 Task: Look for space in Biguaçu, Brazil from 3rd June, 2023 to 9th June, 2023 for 2 adults in price range Rs.6000 to Rs.12000. Place can be entire place with 1  bedroom having 1 bed and 1 bathroom. Property type can be house, flat, guest house, hotel. Booking option can be shelf check-in. Required host language is Spanish.
Action: Mouse moved to (371, 87)
Screenshot: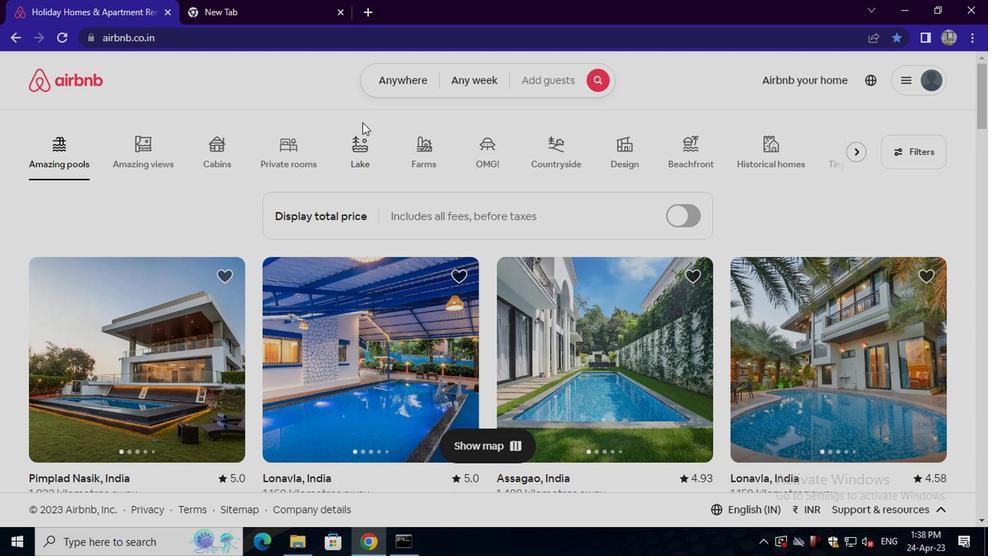 
Action: Mouse pressed left at (371, 87)
Screenshot: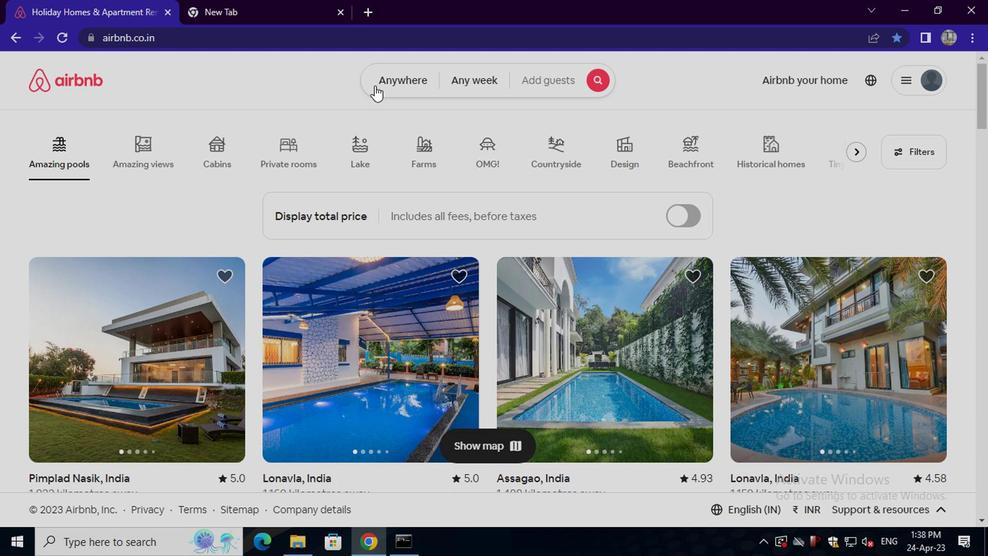 
Action: Mouse moved to (323, 133)
Screenshot: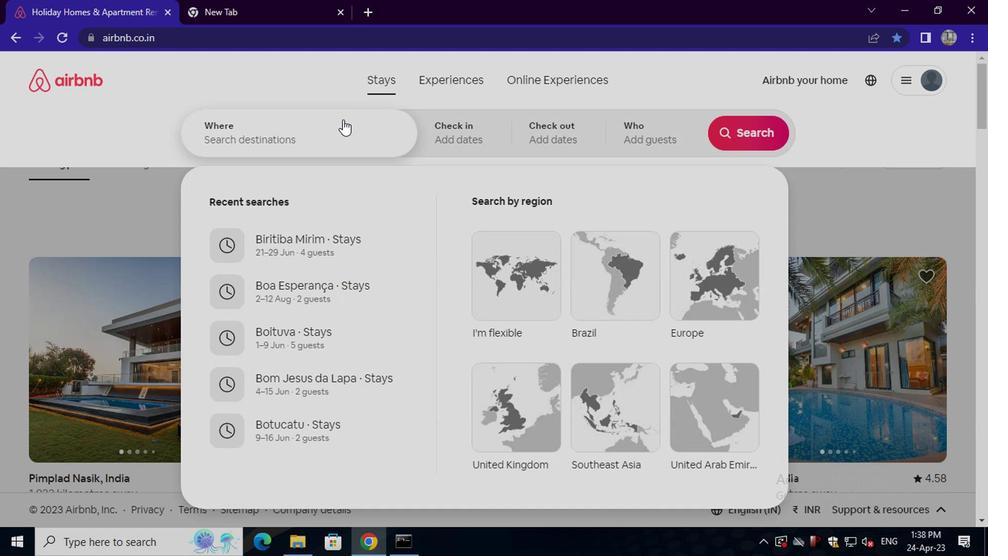 
Action: Mouse pressed left at (323, 133)
Screenshot: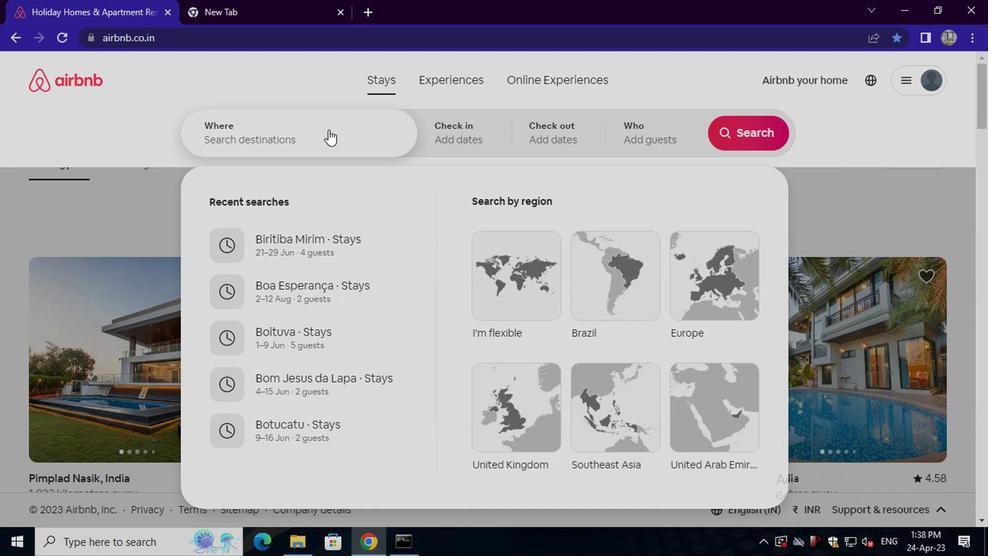 
Action: Key pressed biguaca,<Key.space>brazil<Key.enter>
Screenshot: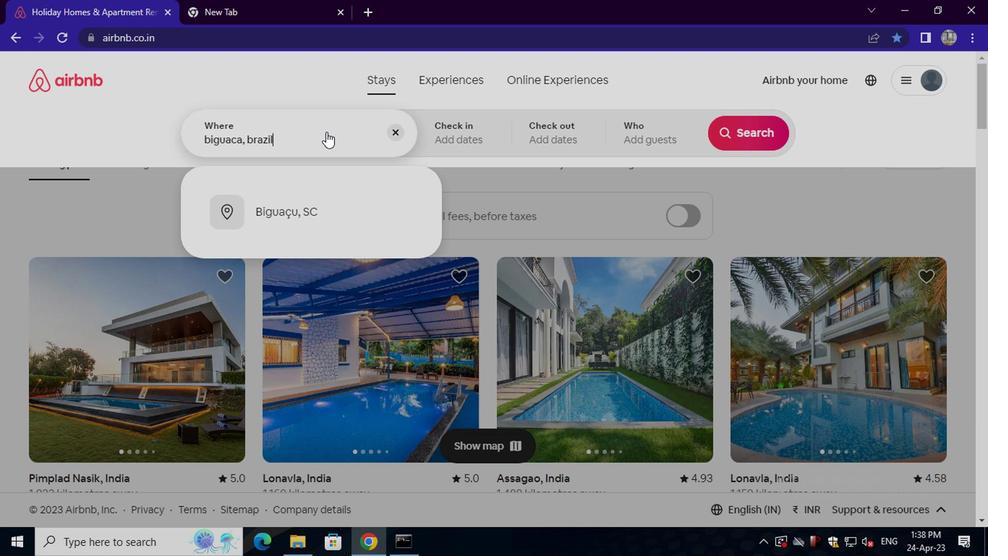 
Action: Mouse moved to (735, 252)
Screenshot: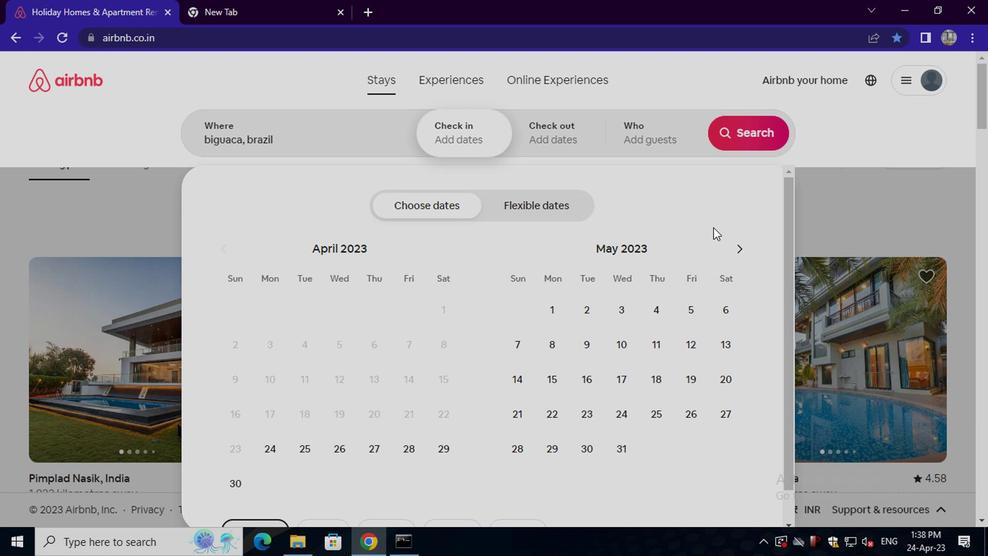 
Action: Mouse pressed left at (735, 252)
Screenshot: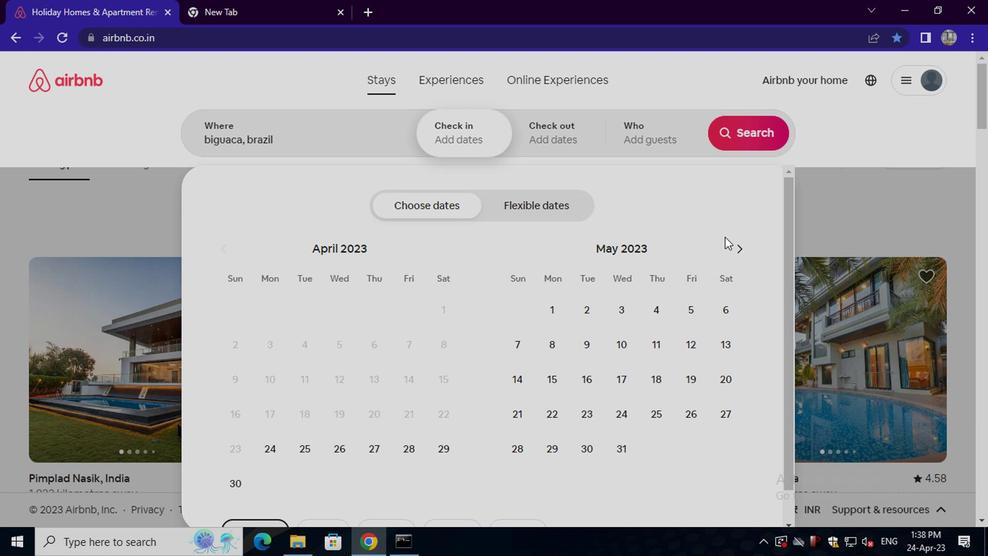 
Action: Mouse moved to (722, 316)
Screenshot: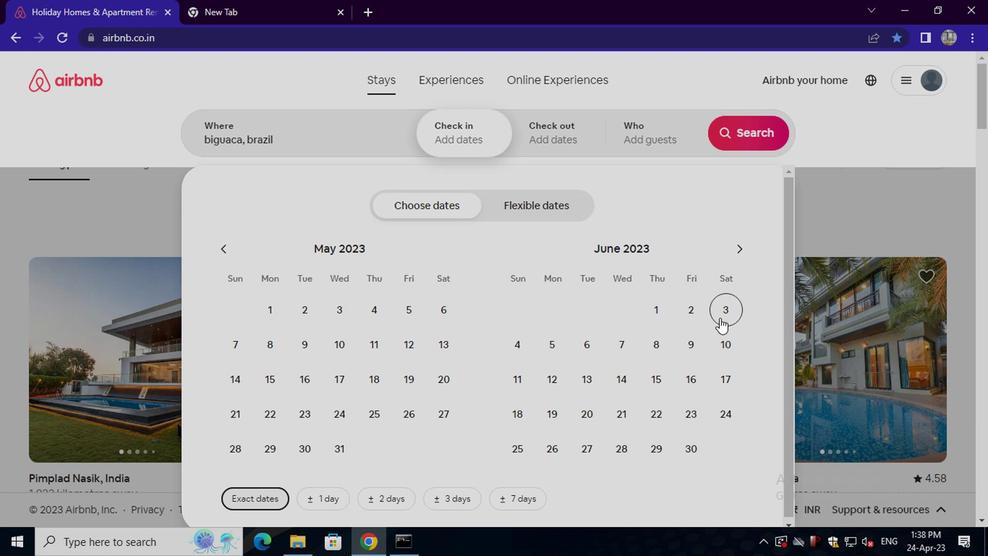
Action: Mouse pressed left at (722, 316)
Screenshot: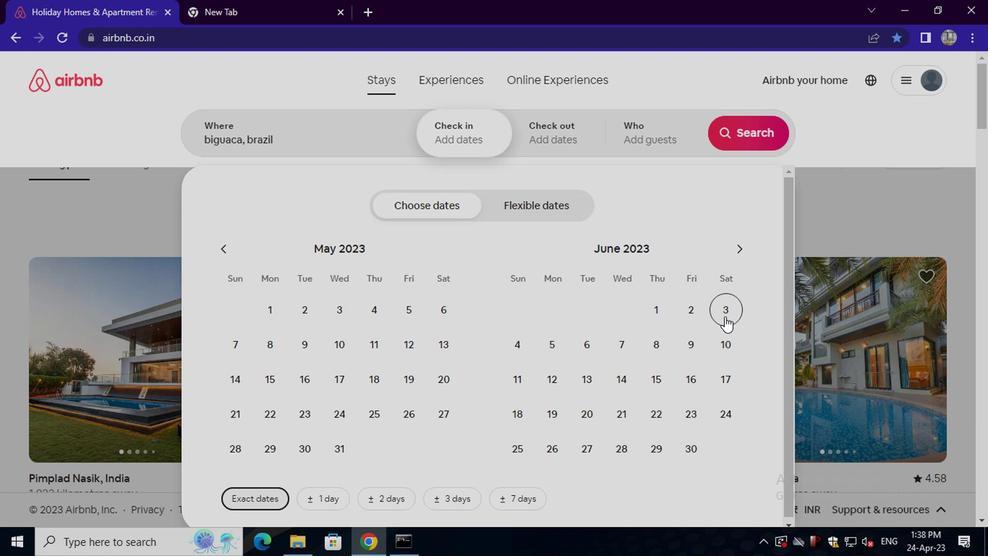 
Action: Mouse moved to (691, 339)
Screenshot: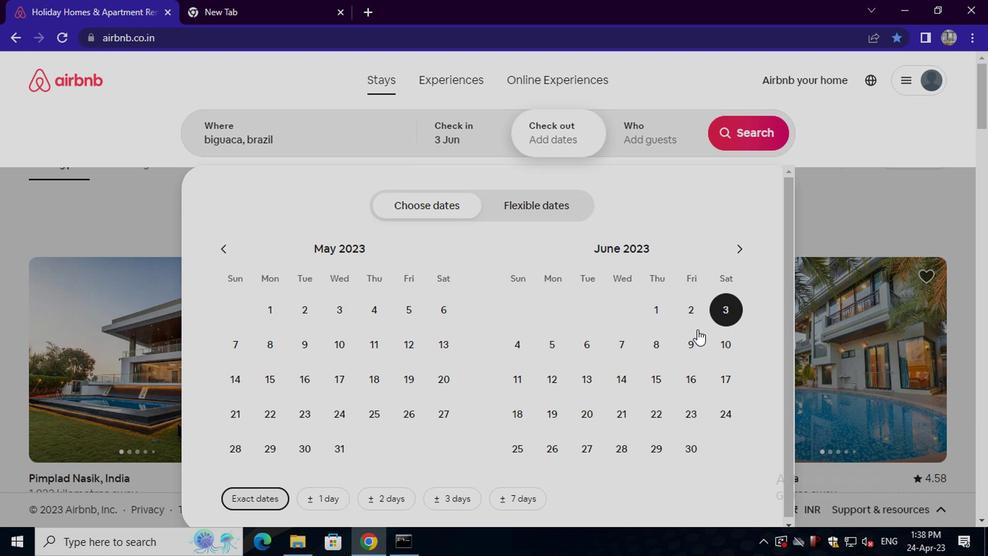 
Action: Mouse pressed left at (691, 339)
Screenshot: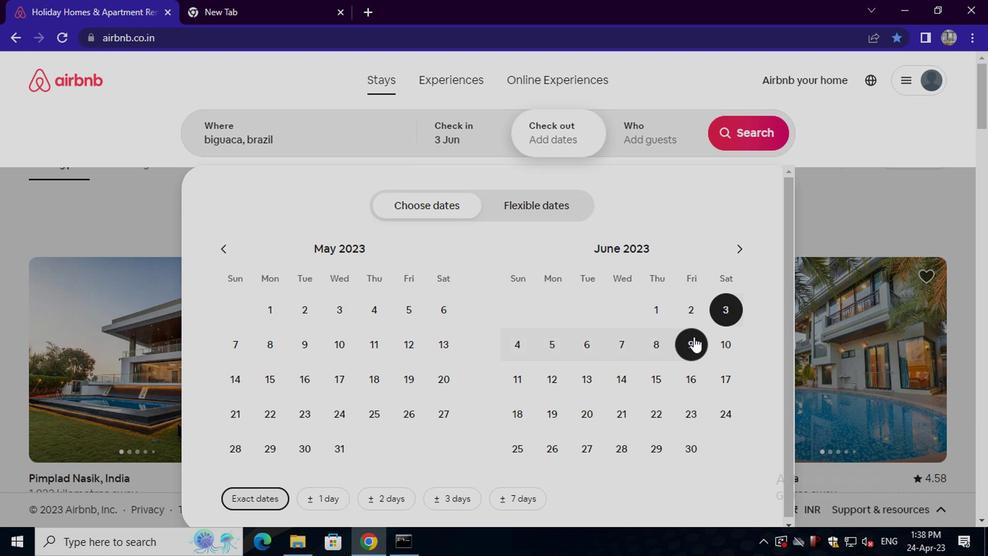 
Action: Mouse moved to (656, 140)
Screenshot: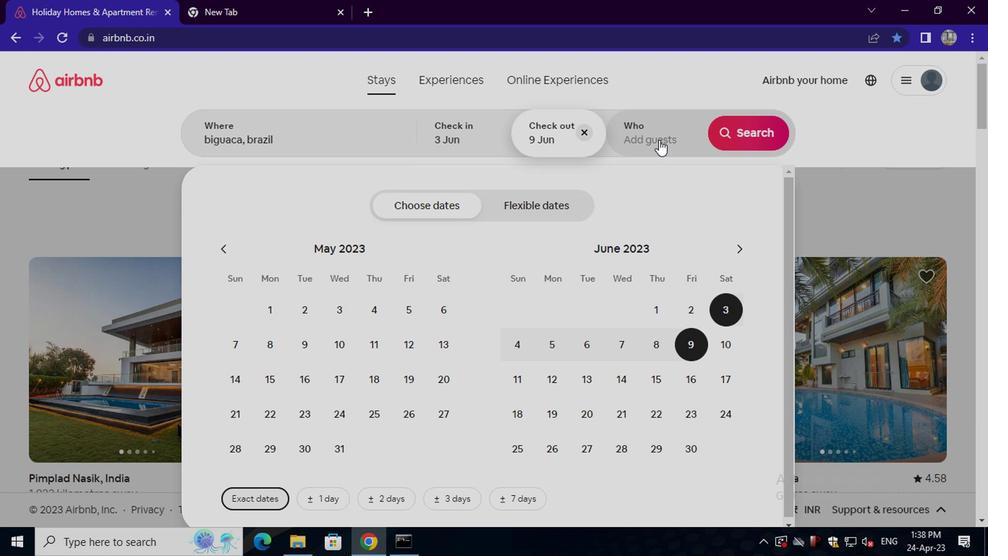 
Action: Mouse pressed left at (656, 140)
Screenshot: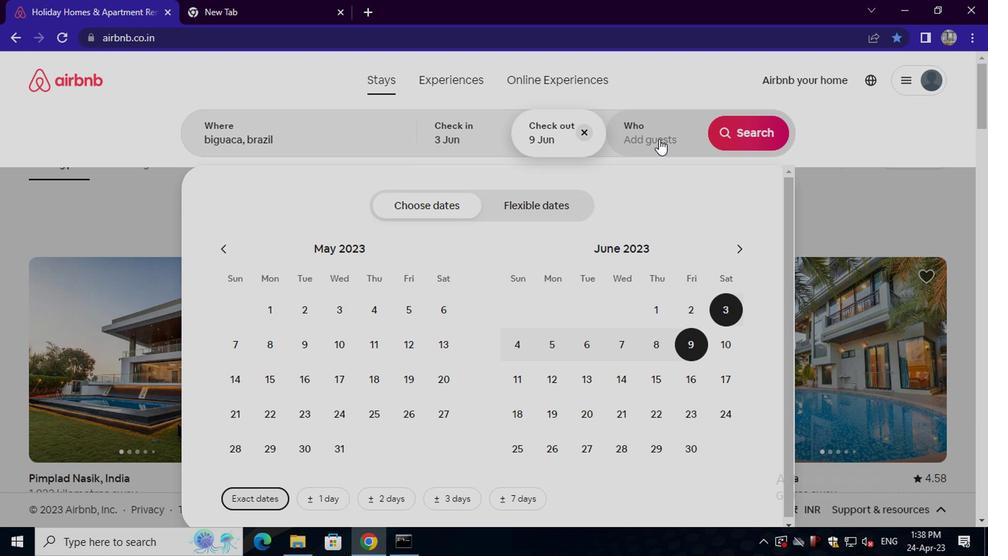 
Action: Mouse moved to (754, 213)
Screenshot: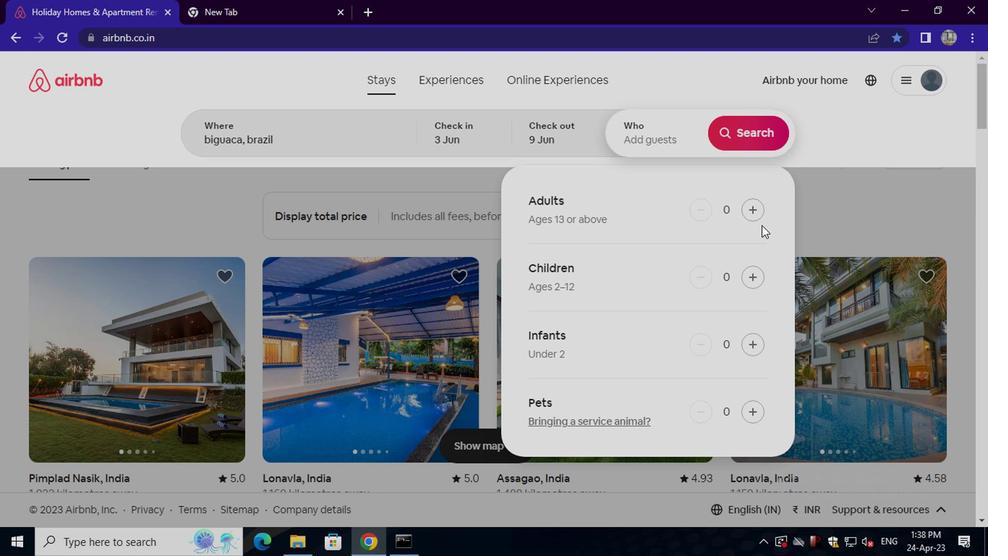 
Action: Mouse pressed left at (754, 213)
Screenshot: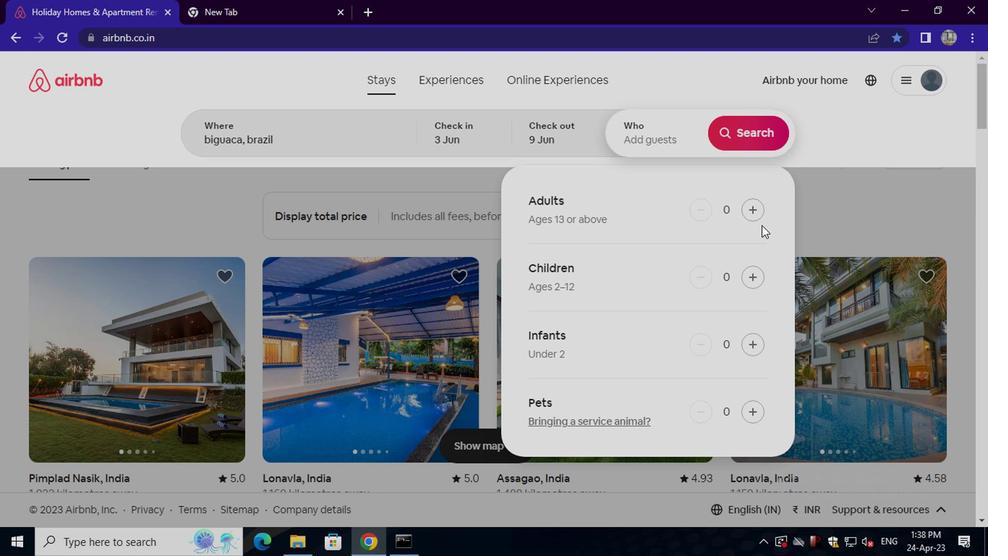 
Action: Mouse pressed left at (754, 213)
Screenshot: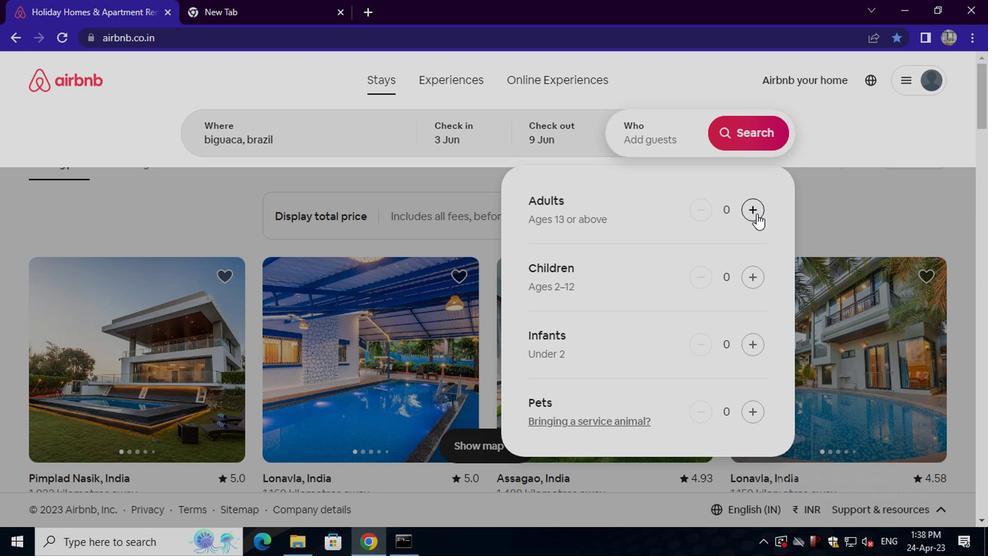 
Action: Mouse moved to (744, 130)
Screenshot: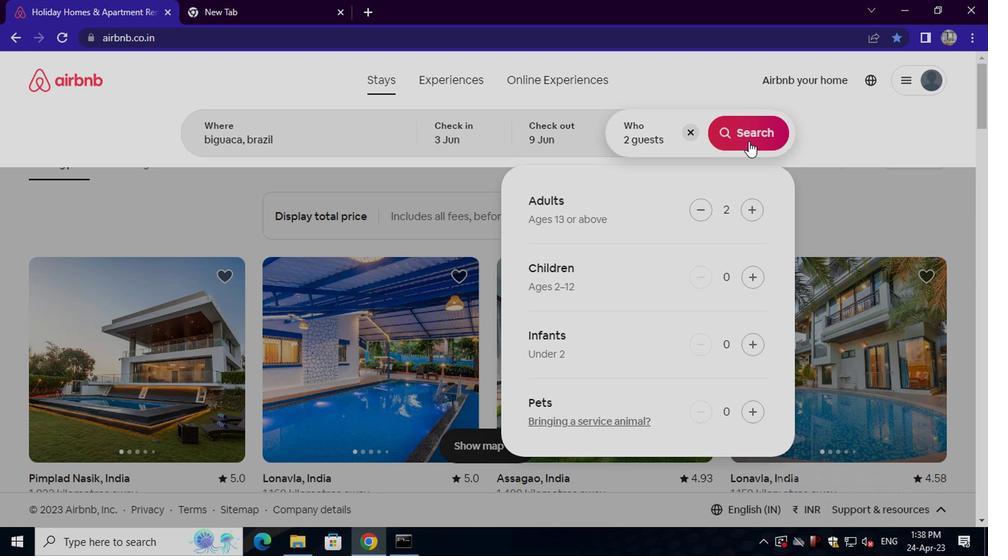 
Action: Mouse pressed left at (744, 130)
Screenshot: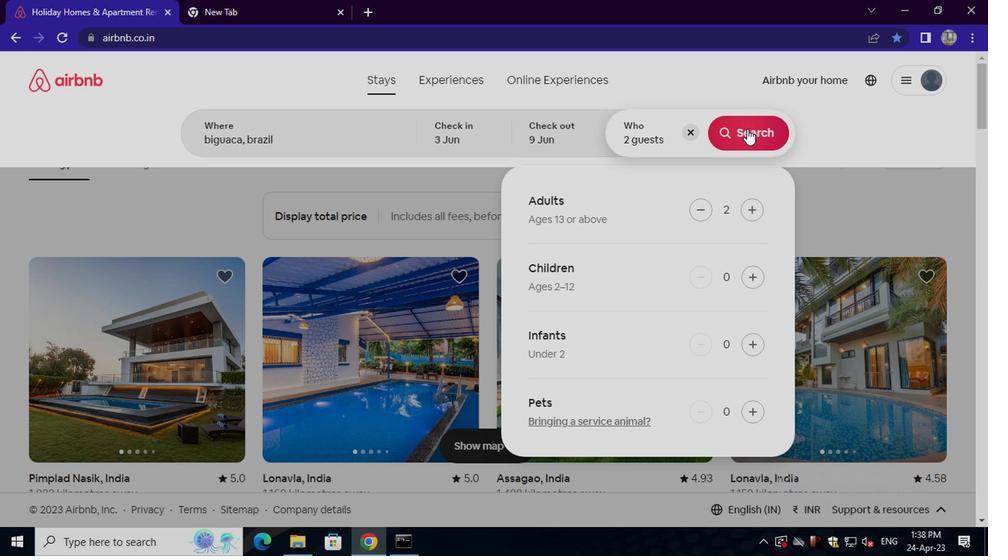 
Action: Mouse moved to (928, 151)
Screenshot: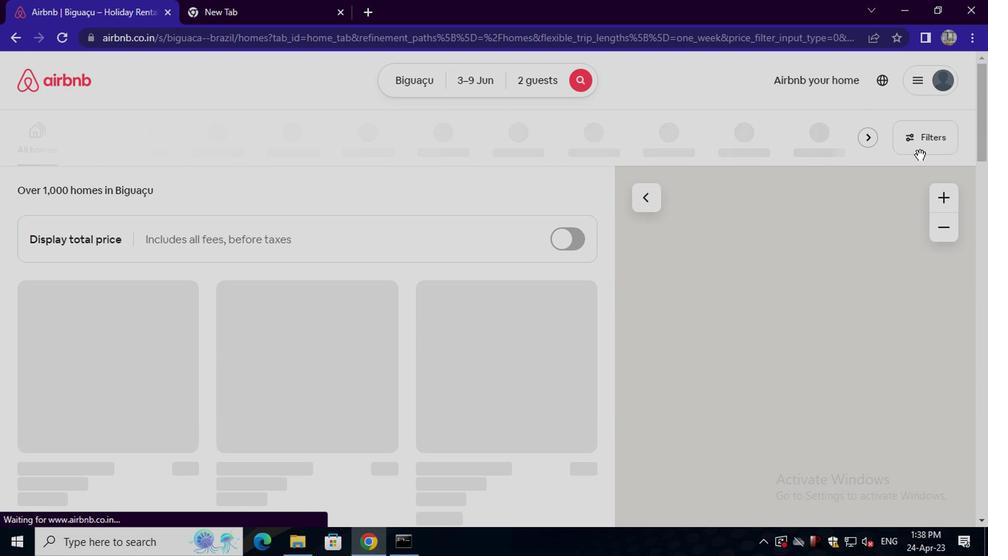 
Action: Mouse pressed left at (928, 151)
Screenshot: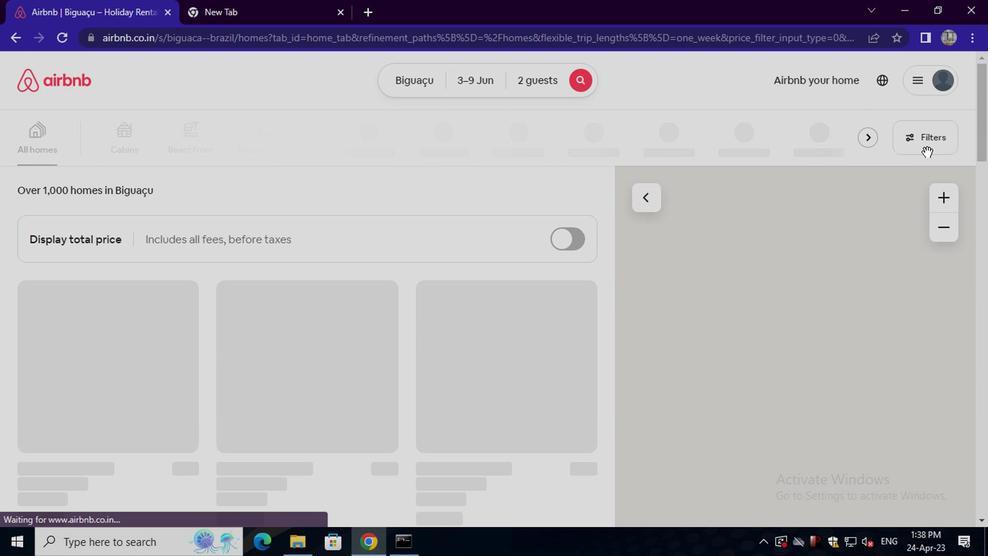 
Action: Mouse moved to (368, 326)
Screenshot: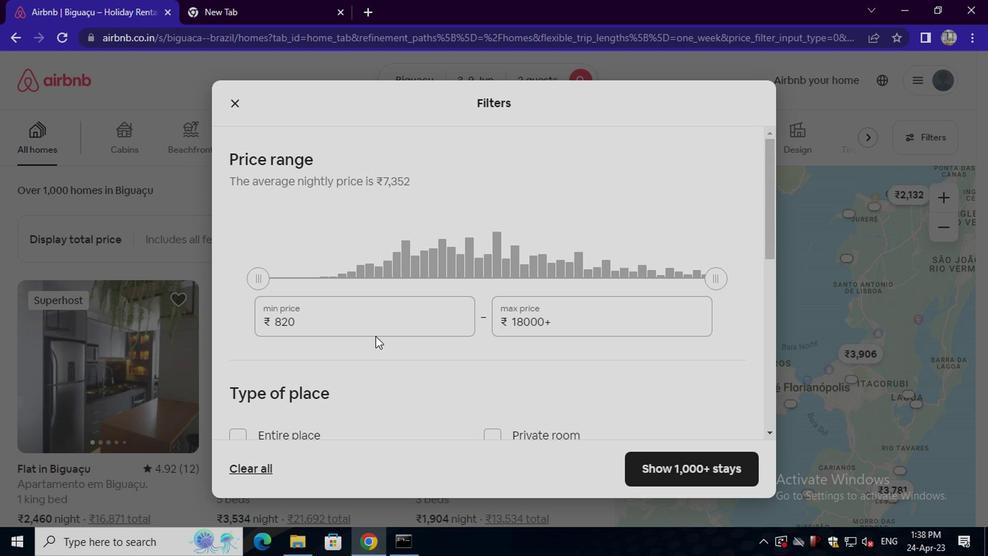 
Action: Mouse pressed left at (368, 326)
Screenshot: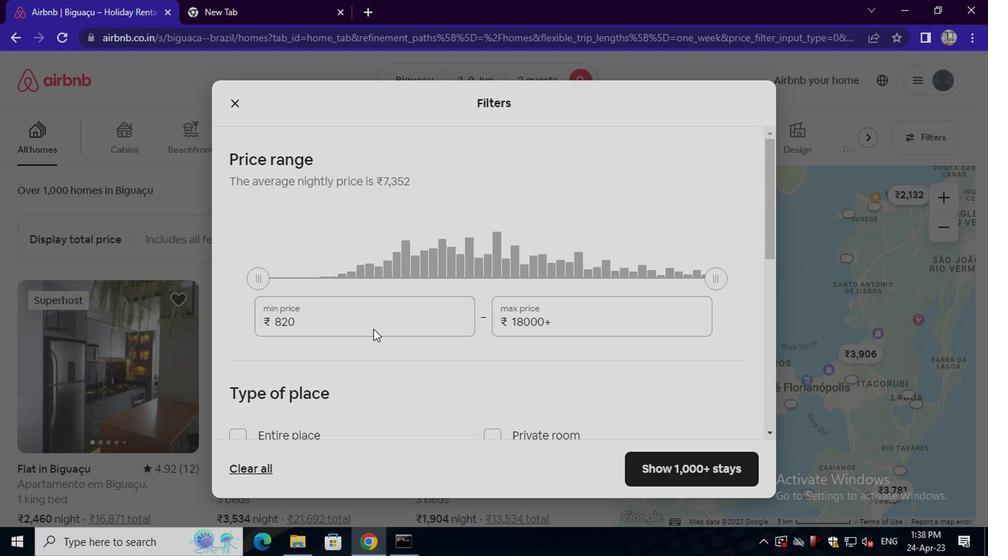 
Action: Key pressed <Key.backspace><Key.backspace><Key.backspace><Key.backspace><Key.backspace><Key.backspace><Key.backspace><Key.backspace><Key.backspace><Key.backspace><Key.backspace><Key.backspace><Key.backspace><Key.backspace><Key.backspace>6000
Screenshot: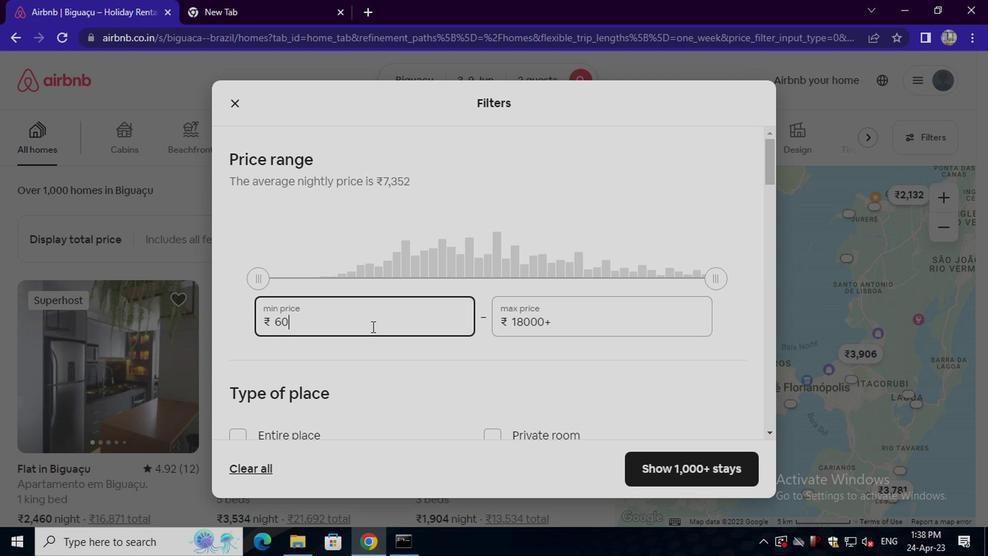 
Action: Mouse moved to (551, 321)
Screenshot: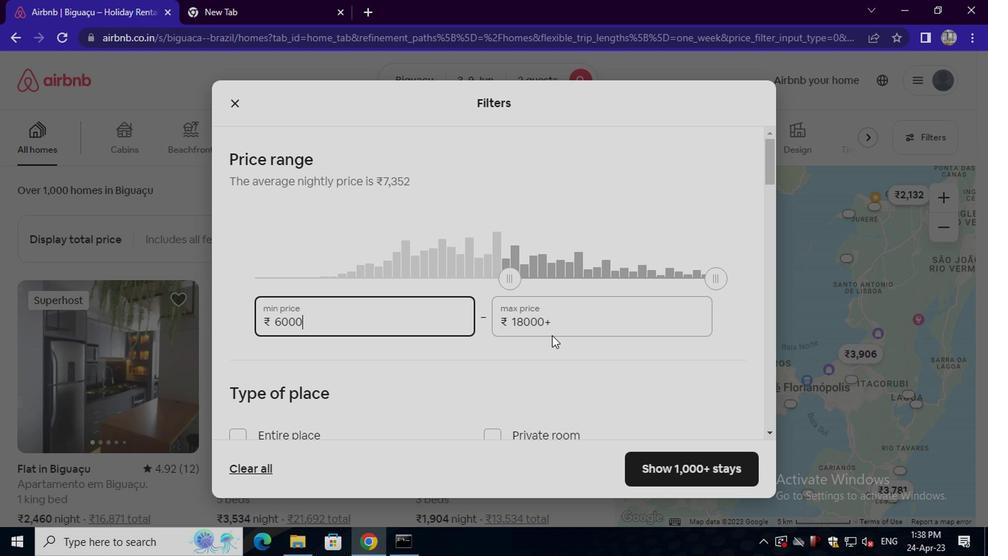 
Action: Mouse pressed left at (551, 321)
Screenshot: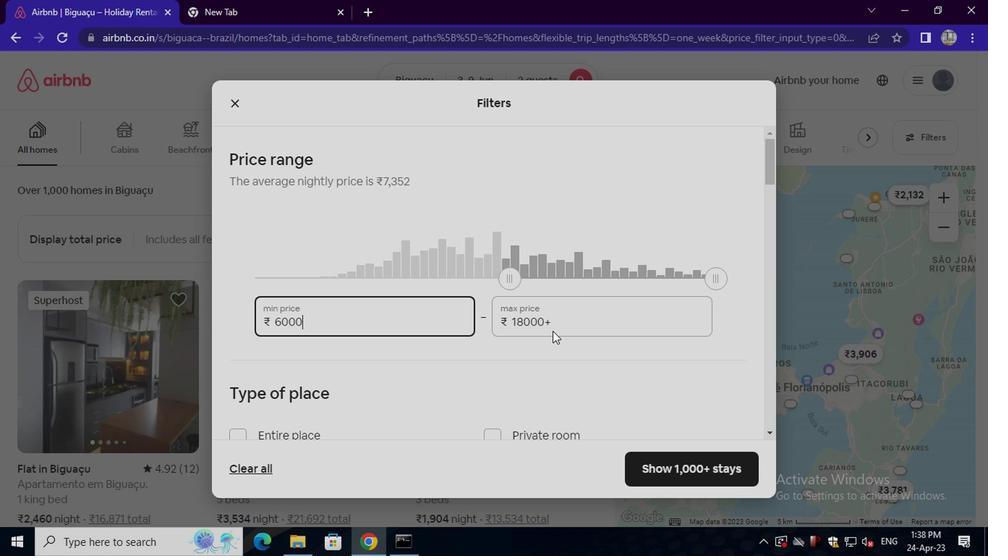 
Action: Mouse moved to (498, 347)
Screenshot: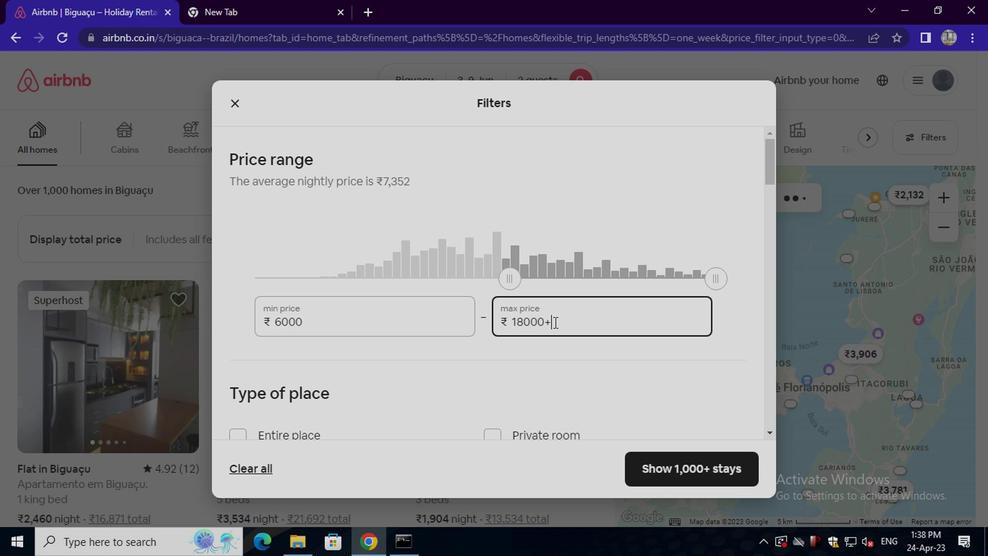 
Action: Key pressed <Key.backspace><Key.backspace><Key.backspace><Key.backspace><Key.backspace><Key.backspace><Key.backspace><Key.backspace><Key.backspace><Key.backspace><Key.backspace><Key.backspace><Key.backspace><Key.backspace>12000
Screenshot: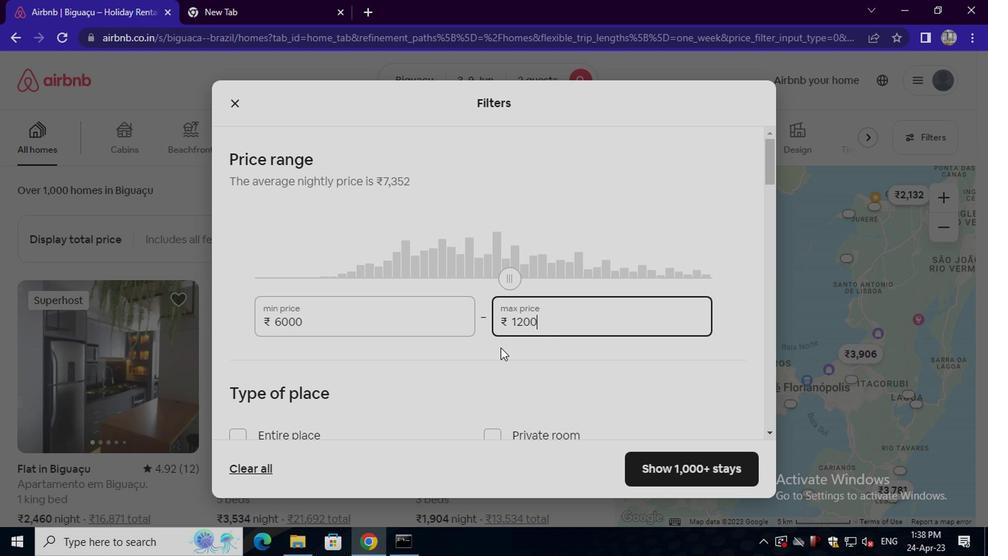 
Action: Mouse moved to (504, 341)
Screenshot: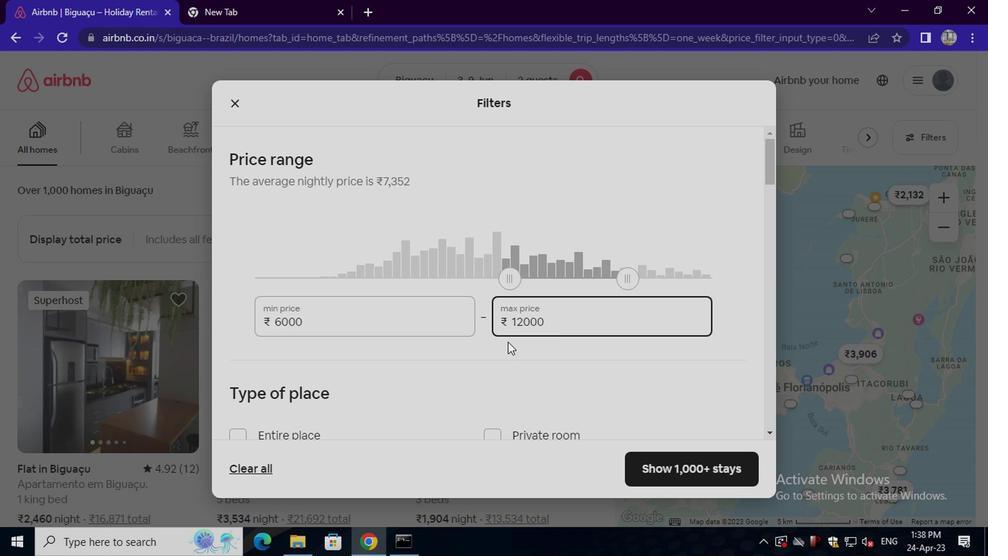 
Action: Mouse scrolled (504, 341) with delta (0, 0)
Screenshot: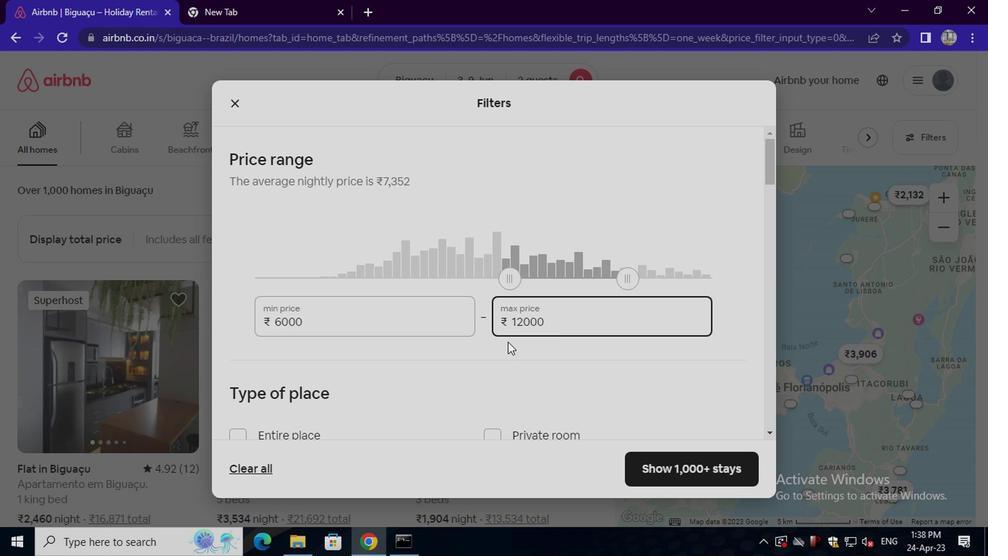 
Action: Mouse moved to (500, 343)
Screenshot: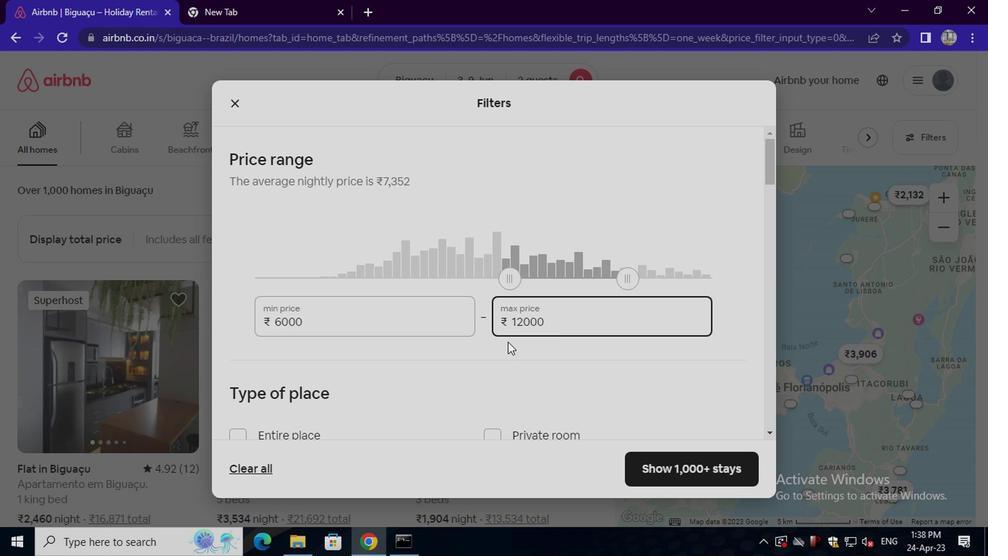 
Action: Mouse scrolled (500, 343) with delta (0, 0)
Screenshot: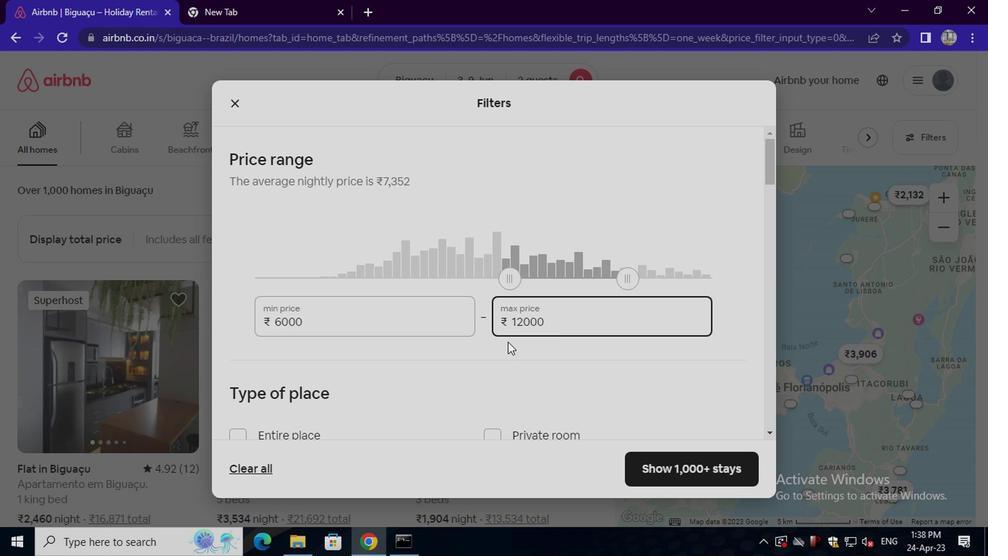 
Action: Mouse moved to (238, 294)
Screenshot: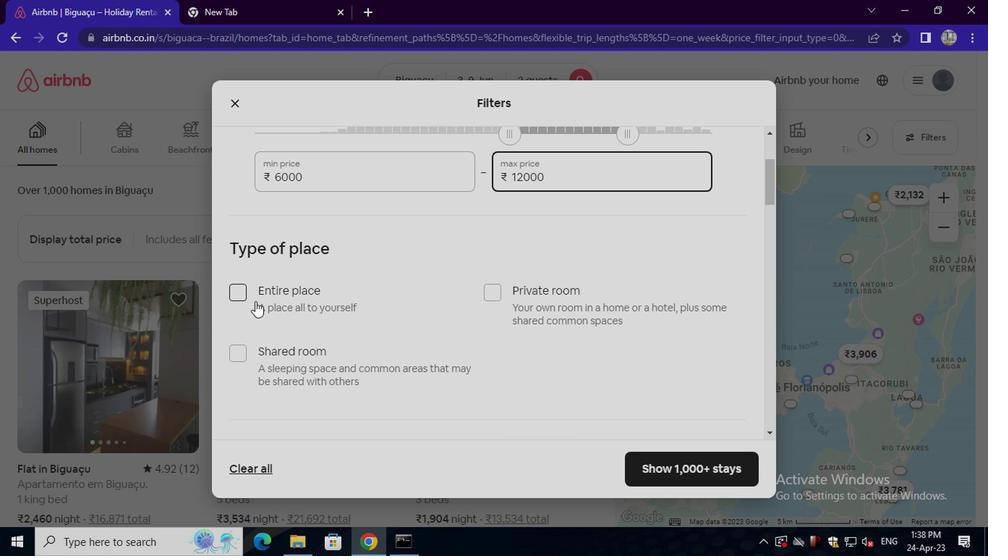 
Action: Mouse pressed left at (238, 294)
Screenshot: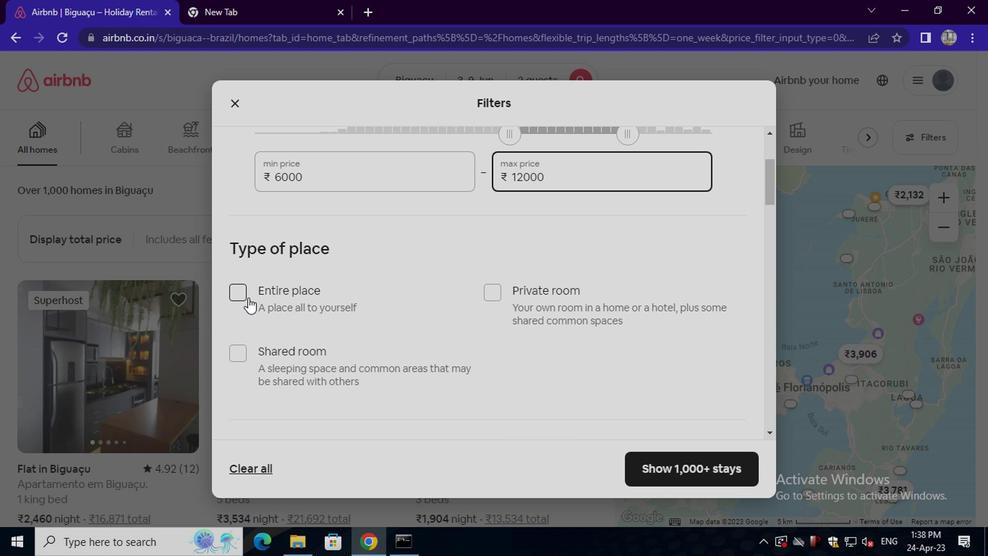 
Action: Mouse moved to (323, 330)
Screenshot: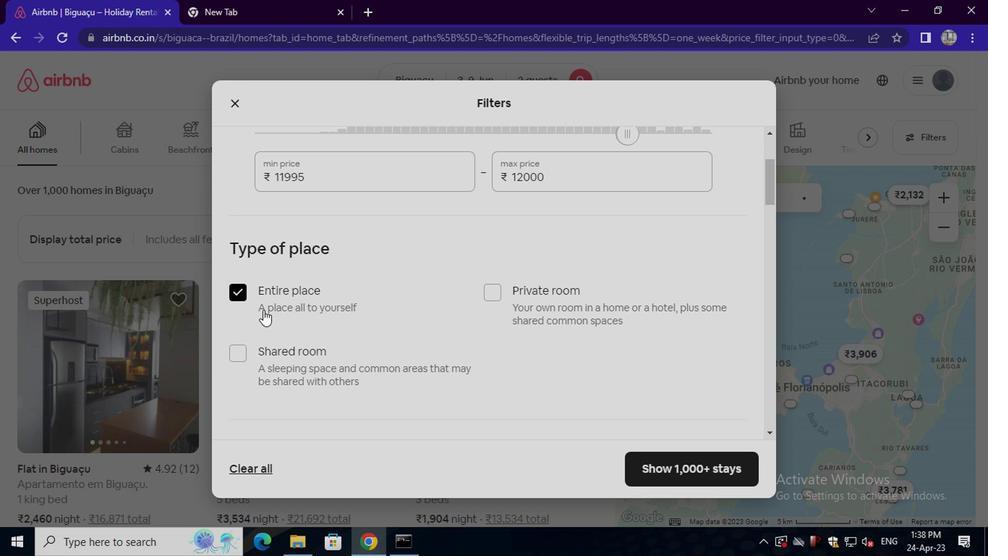 
Action: Mouse scrolled (323, 330) with delta (0, 0)
Screenshot: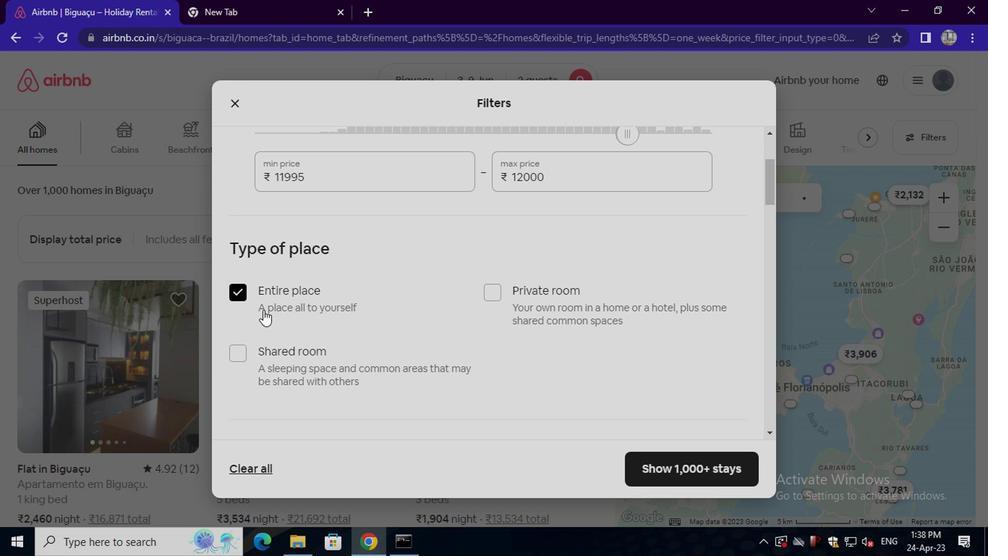 
Action: Mouse scrolled (323, 330) with delta (0, 0)
Screenshot: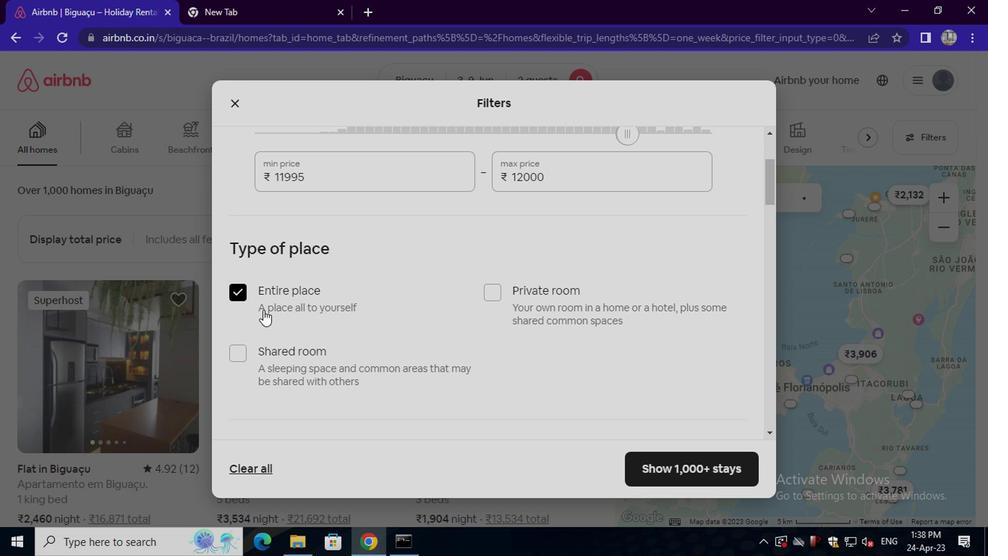 
Action: Mouse scrolled (323, 330) with delta (0, 0)
Screenshot: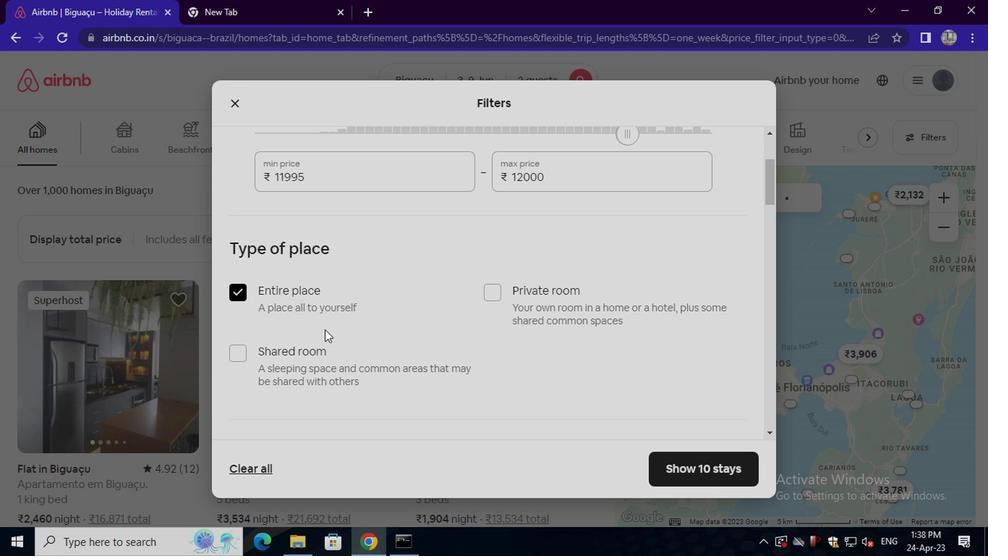 
Action: Mouse moved to (313, 314)
Screenshot: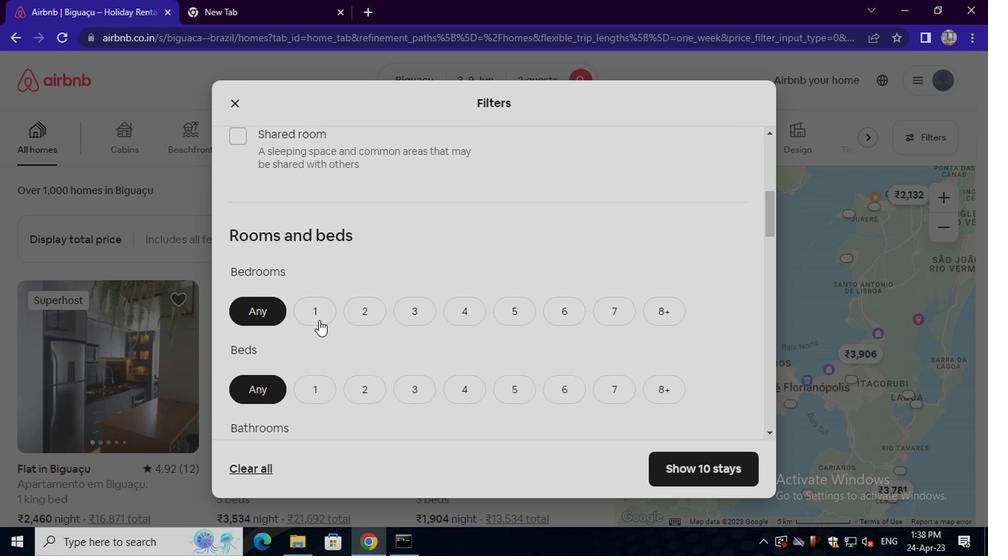 
Action: Mouse pressed left at (313, 314)
Screenshot: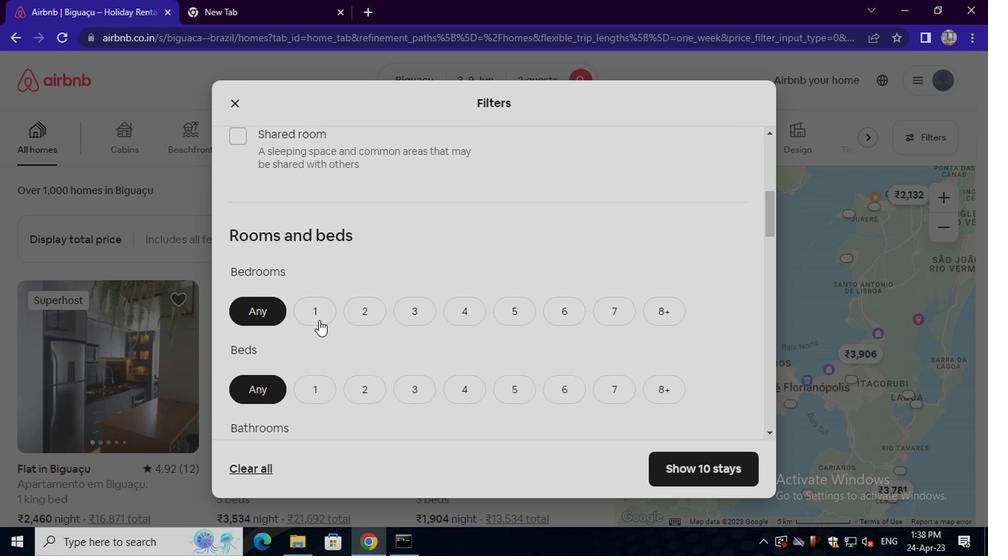 
Action: Mouse moved to (321, 344)
Screenshot: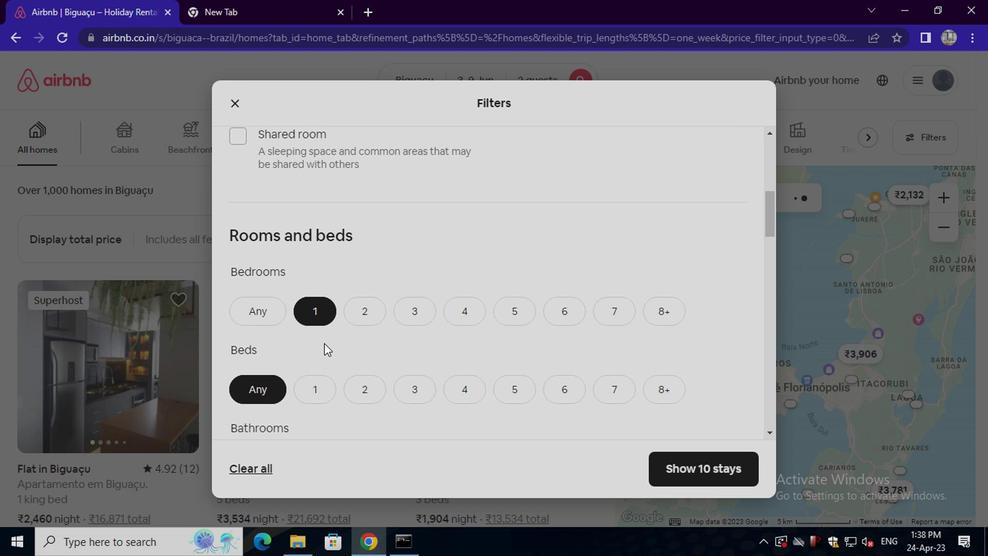 
Action: Mouse scrolled (321, 343) with delta (0, -1)
Screenshot: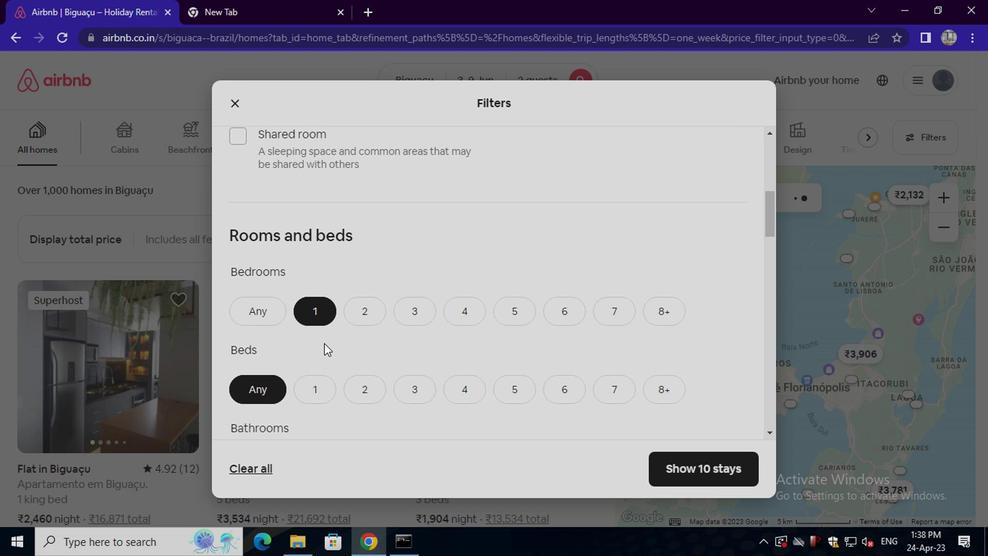 
Action: Mouse moved to (307, 321)
Screenshot: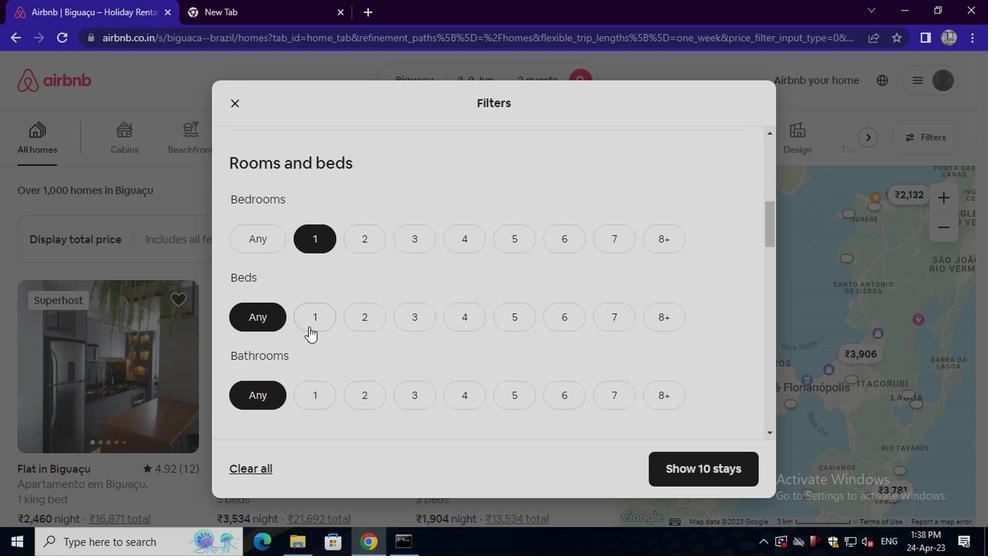 
Action: Mouse pressed left at (307, 321)
Screenshot: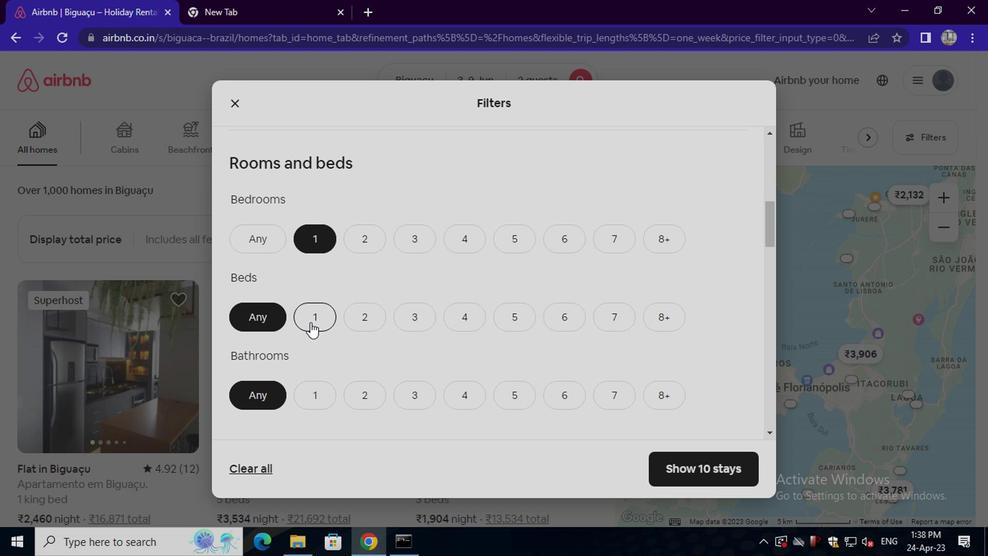 
Action: Mouse moved to (312, 390)
Screenshot: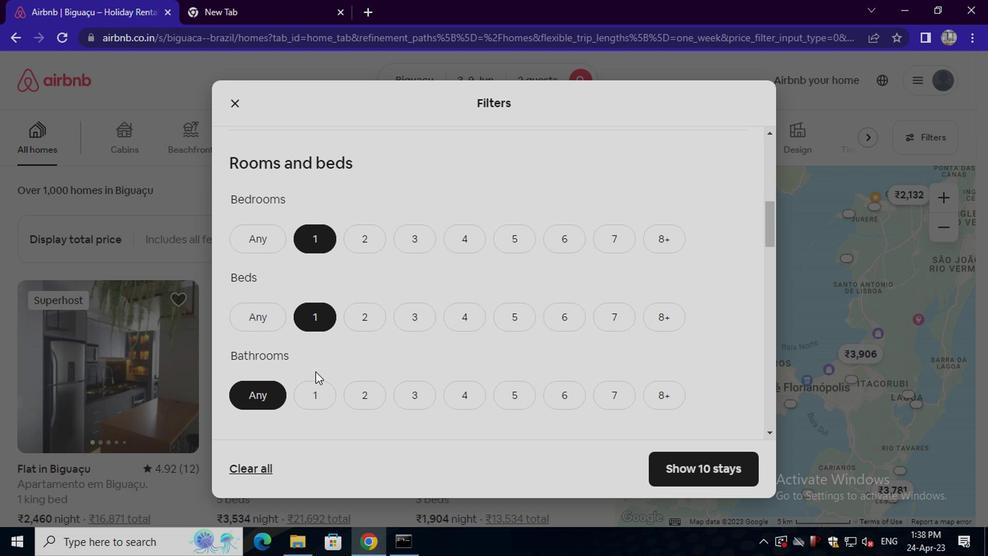 
Action: Mouse pressed left at (312, 390)
Screenshot: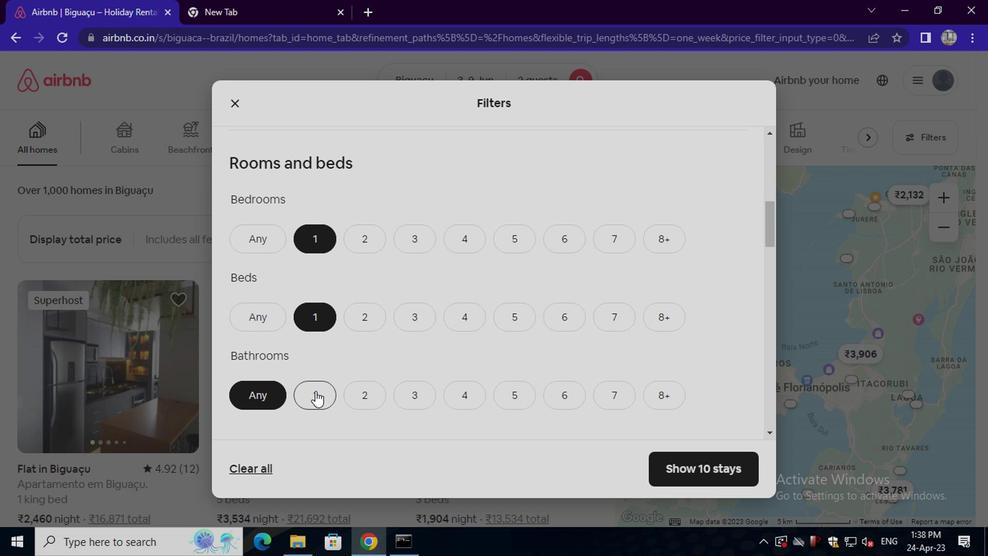 
Action: Mouse moved to (309, 385)
Screenshot: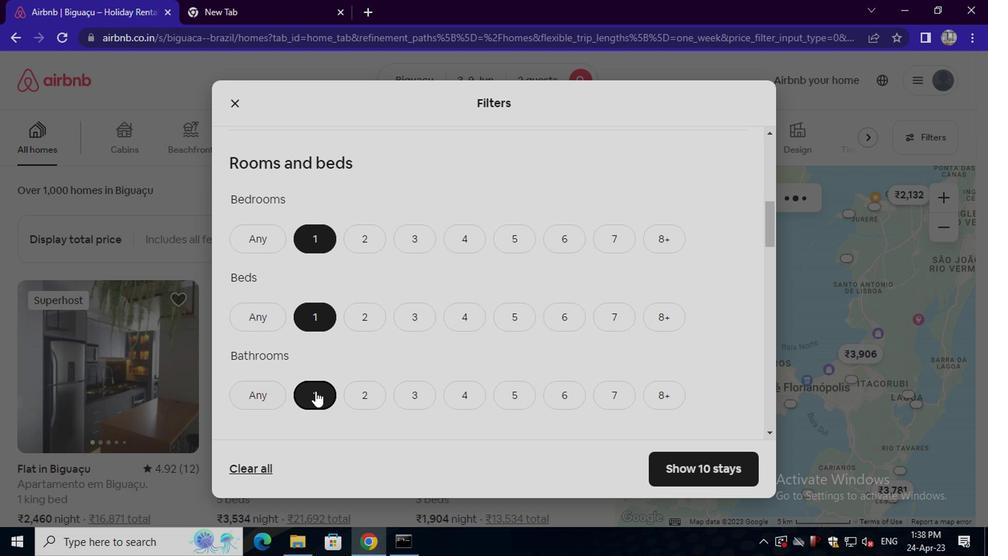 
Action: Mouse scrolled (309, 384) with delta (0, -1)
Screenshot: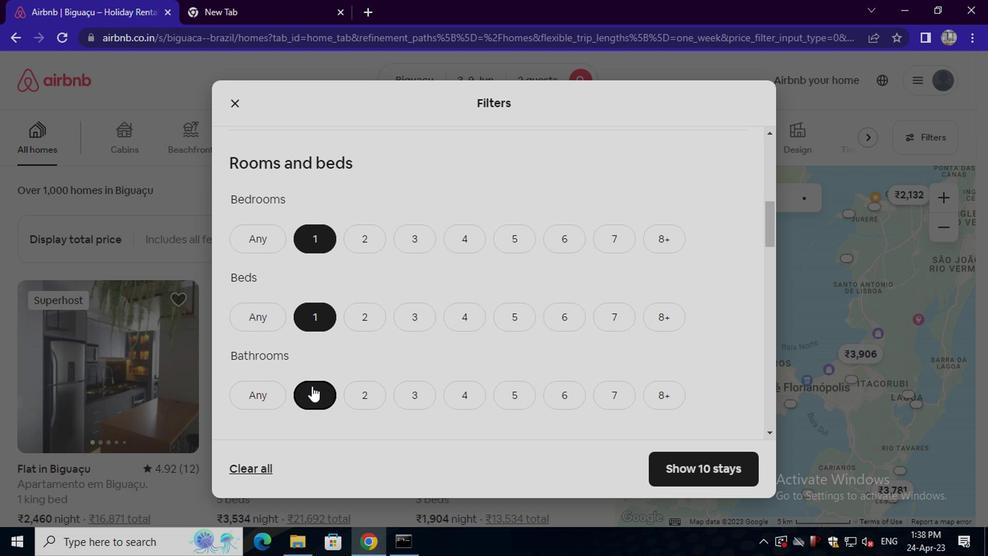 
Action: Mouse scrolled (309, 384) with delta (0, -1)
Screenshot: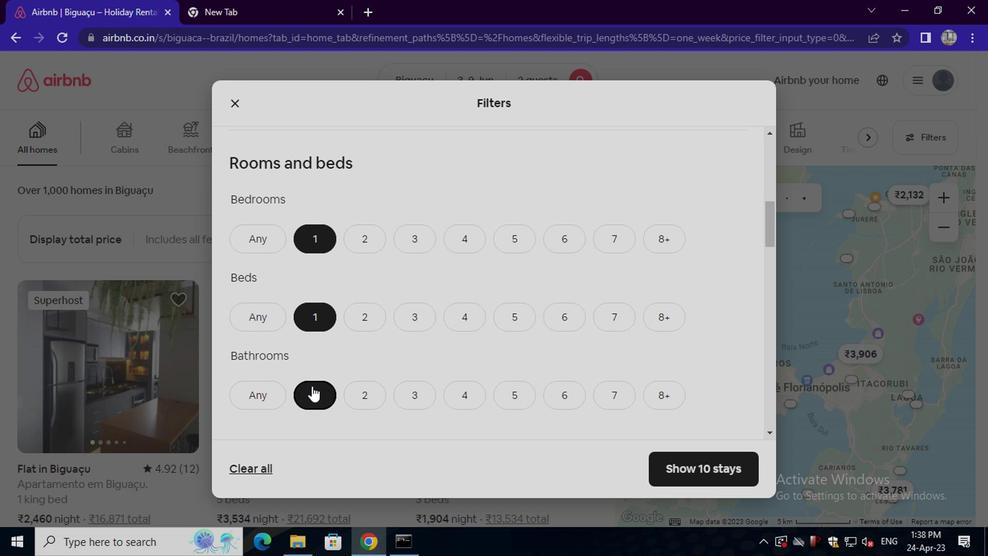 
Action: Mouse scrolled (309, 384) with delta (0, -1)
Screenshot: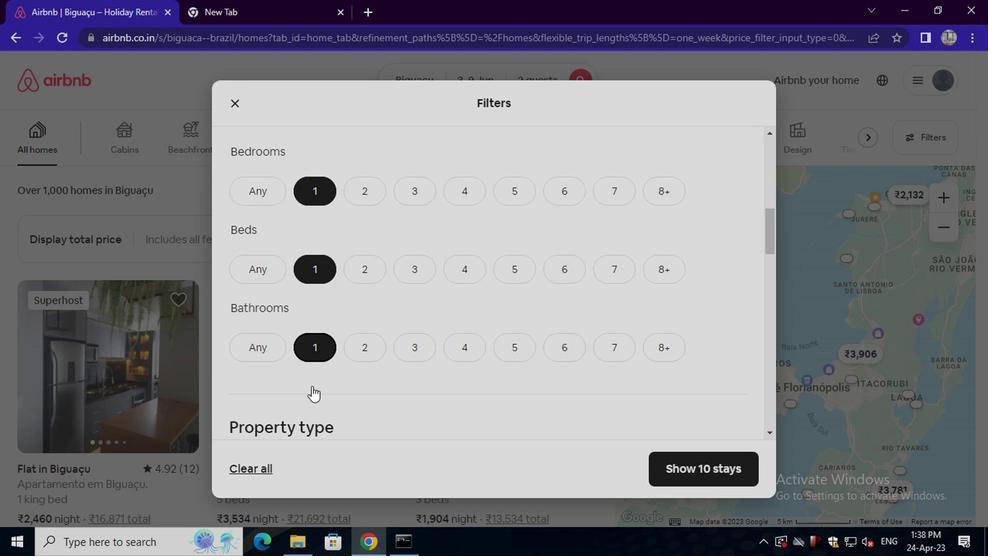 
Action: Mouse scrolled (309, 384) with delta (0, -1)
Screenshot: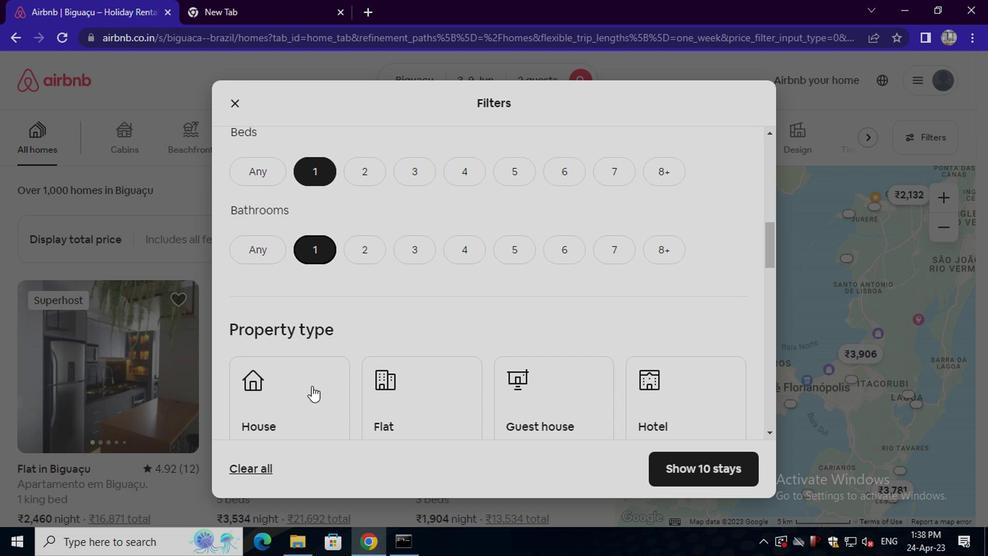
Action: Mouse moved to (311, 392)
Screenshot: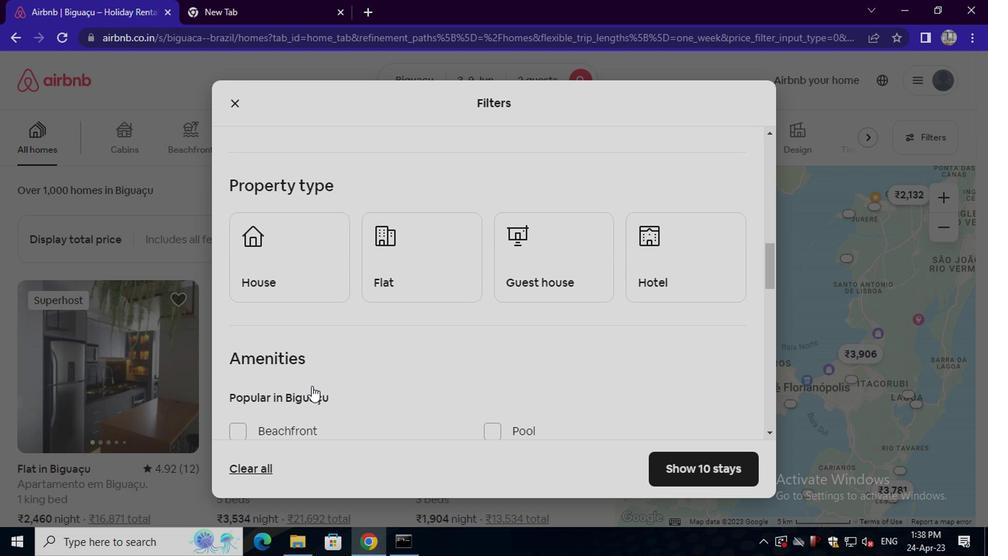 
Action: Mouse scrolled (311, 391) with delta (0, -1)
Screenshot: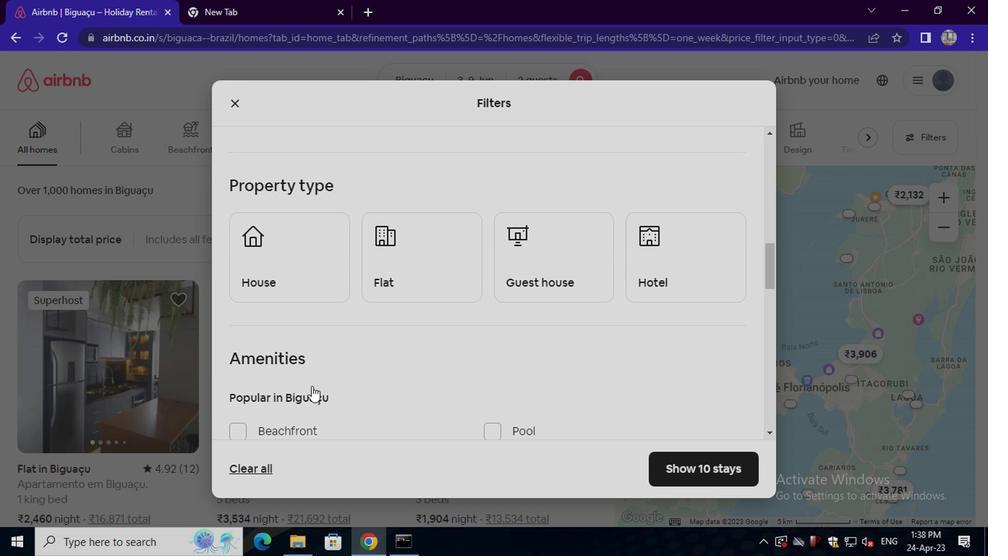 
Action: Mouse moved to (320, 202)
Screenshot: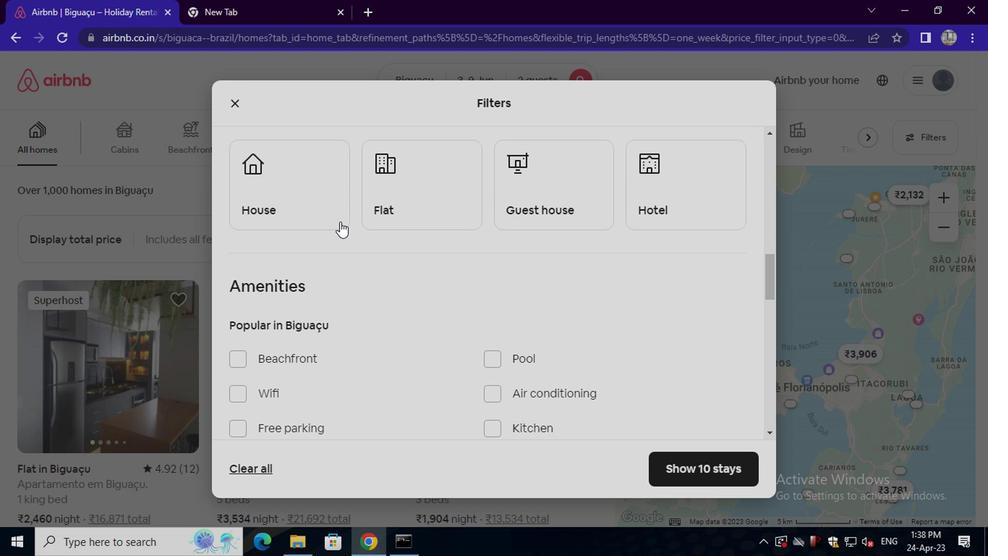 
Action: Mouse pressed left at (320, 202)
Screenshot: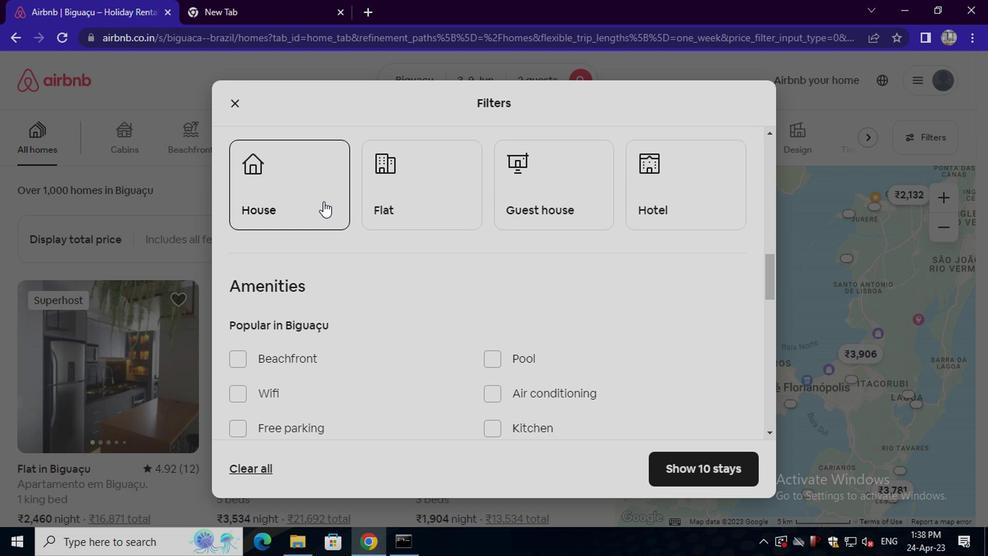 
Action: Mouse moved to (402, 206)
Screenshot: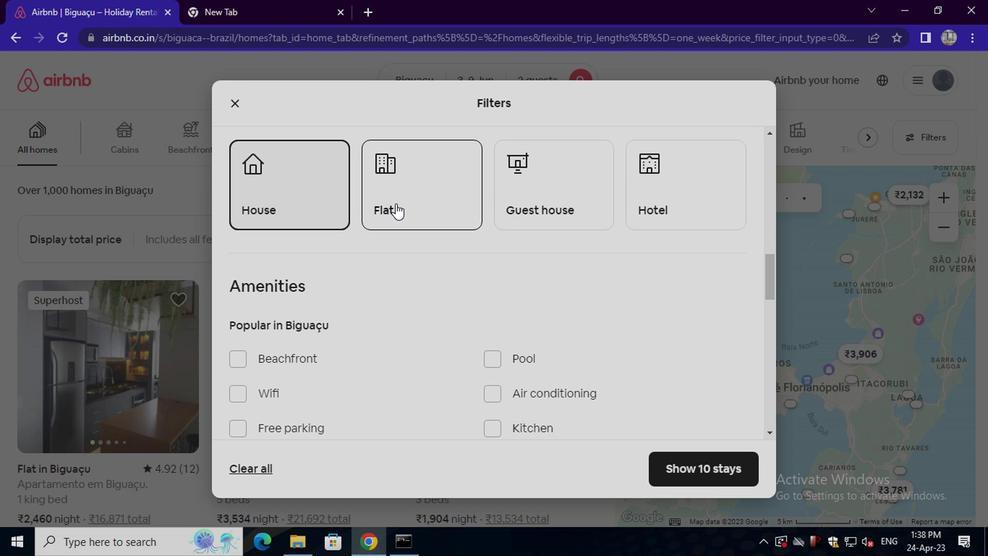 
Action: Mouse pressed left at (402, 206)
Screenshot: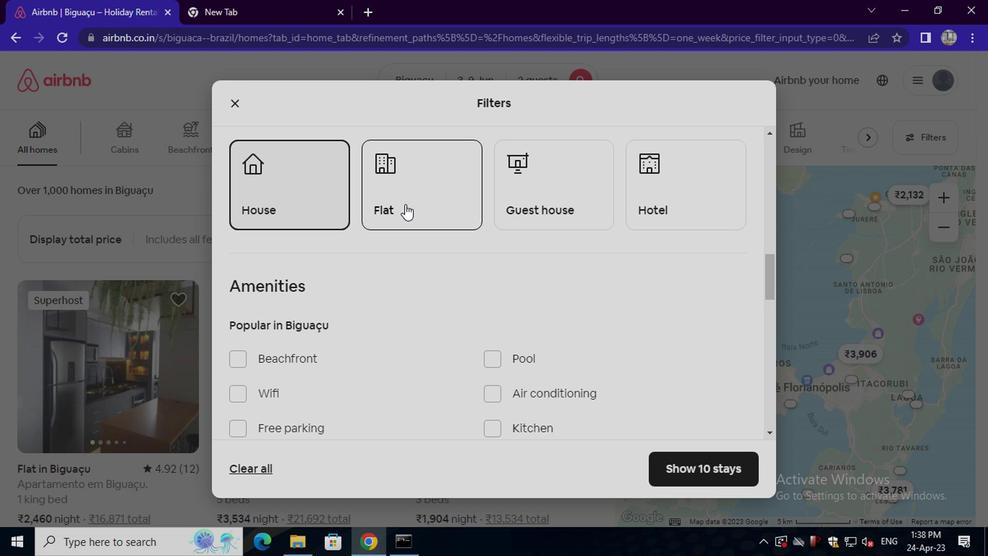 
Action: Mouse moved to (528, 200)
Screenshot: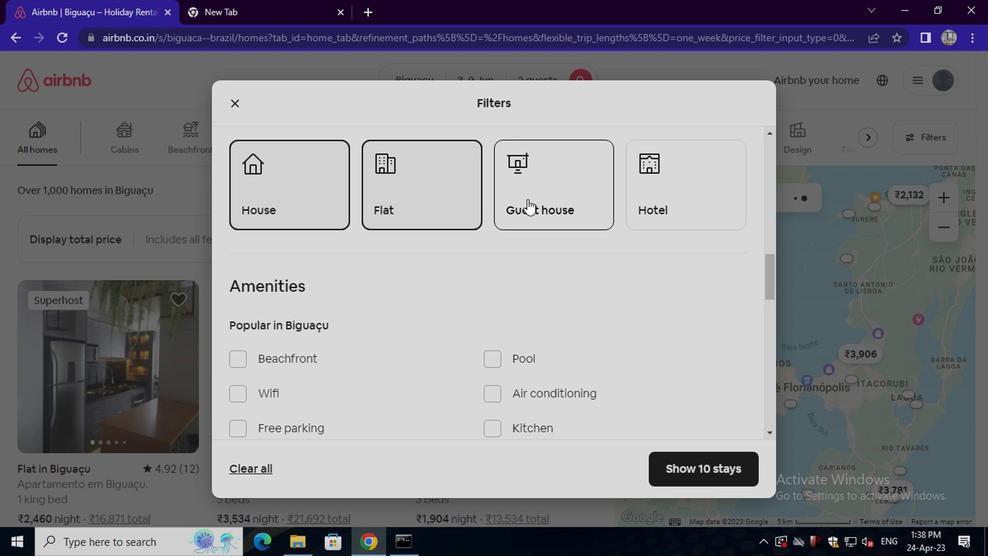 
Action: Mouse pressed left at (528, 200)
Screenshot: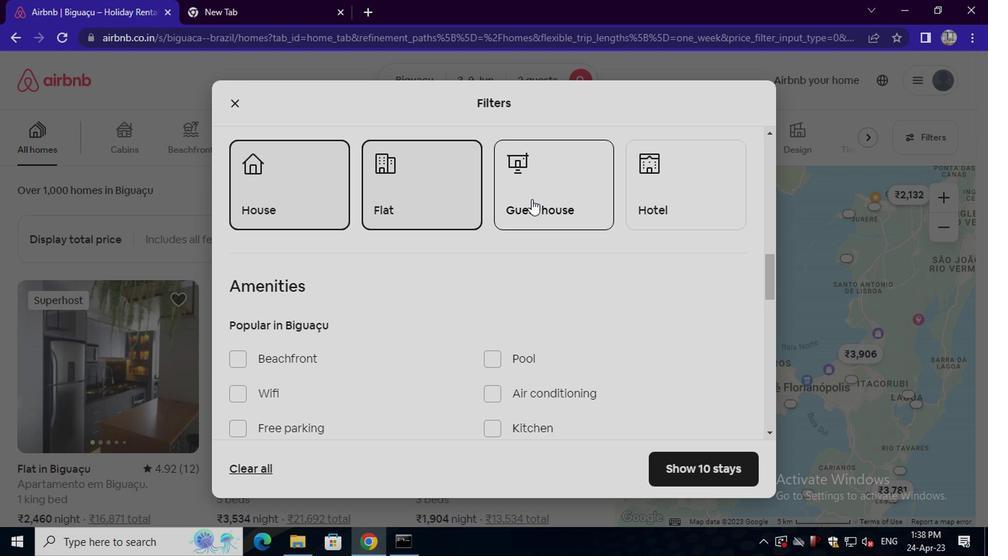 
Action: Mouse moved to (648, 205)
Screenshot: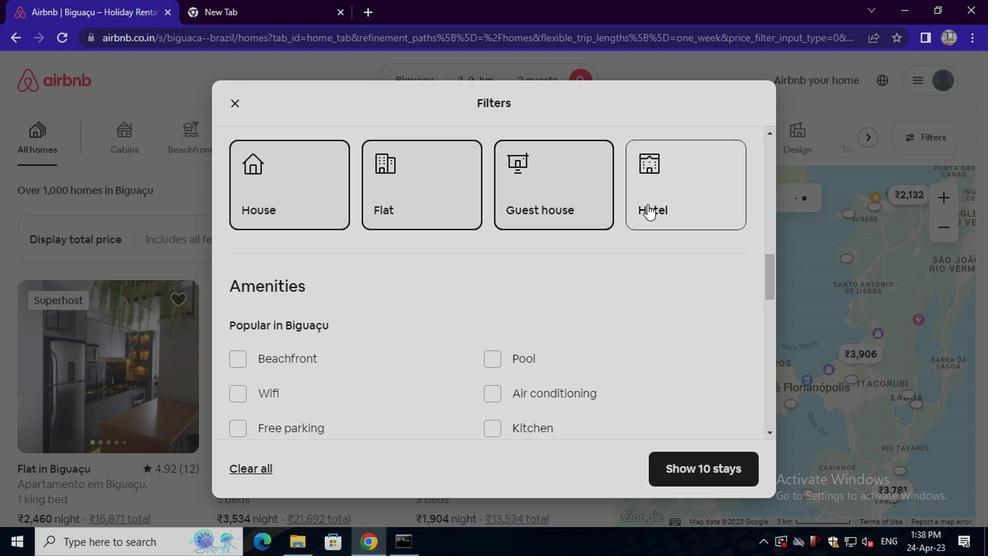 
Action: Mouse pressed left at (648, 205)
Screenshot: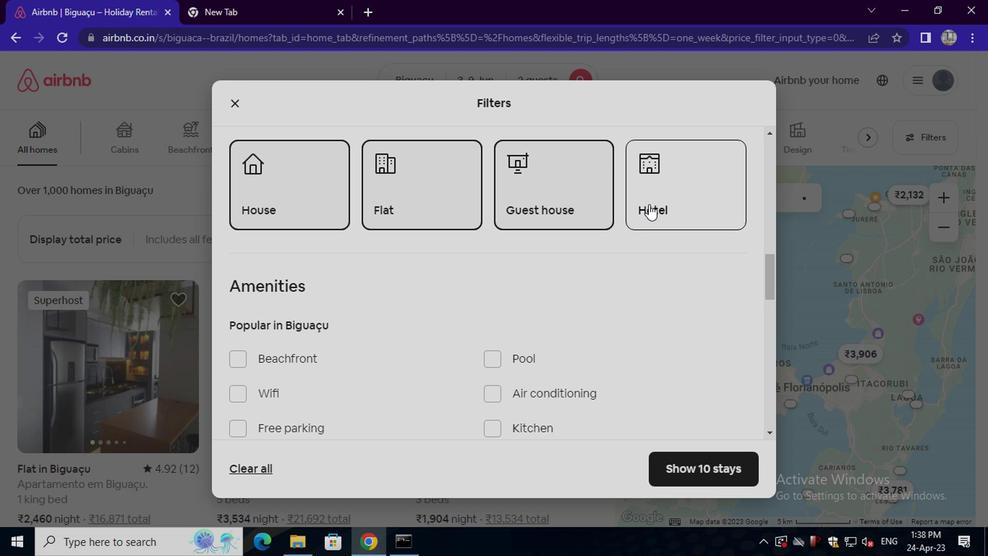 
Action: Mouse moved to (629, 248)
Screenshot: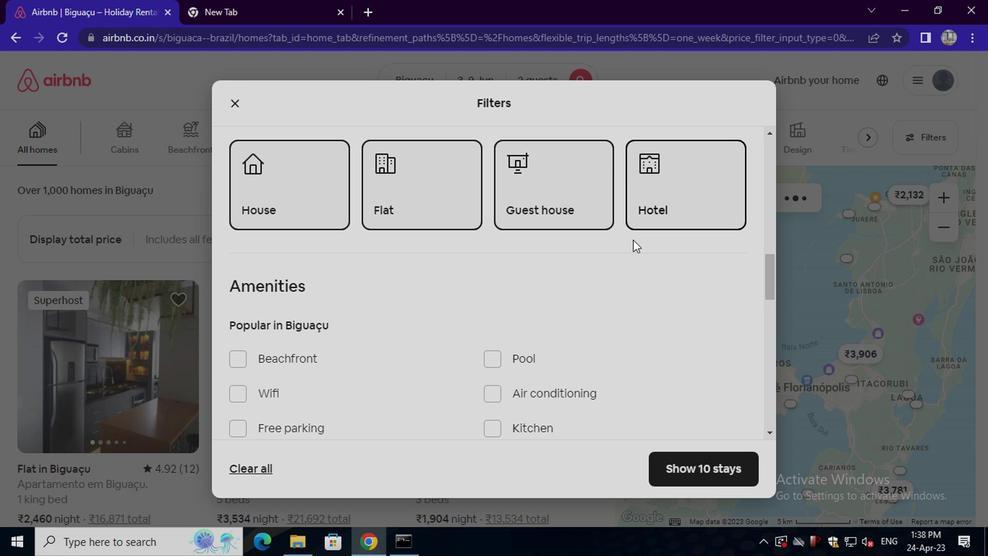 
Action: Mouse scrolled (629, 247) with delta (0, 0)
Screenshot: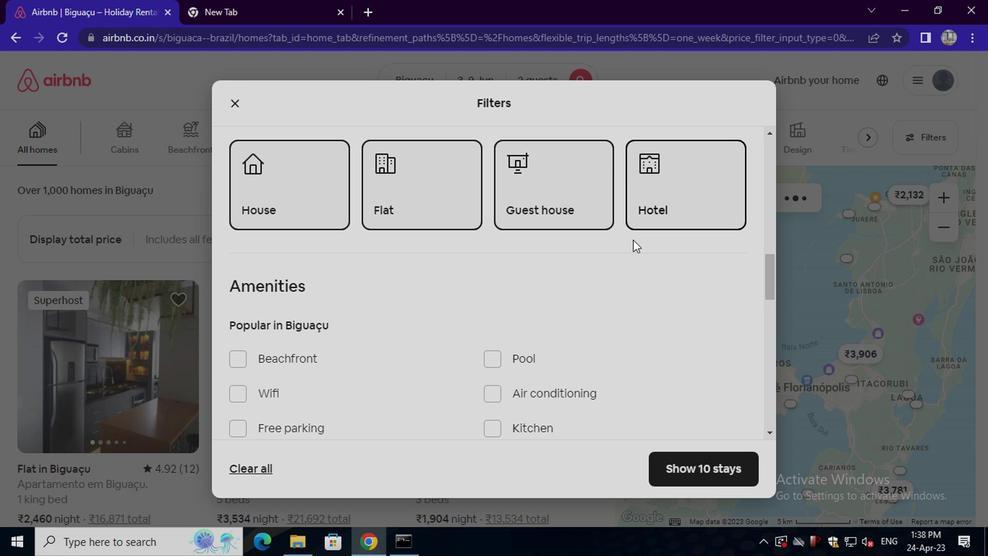 
Action: Mouse scrolled (629, 247) with delta (0, 0)
Screenshot: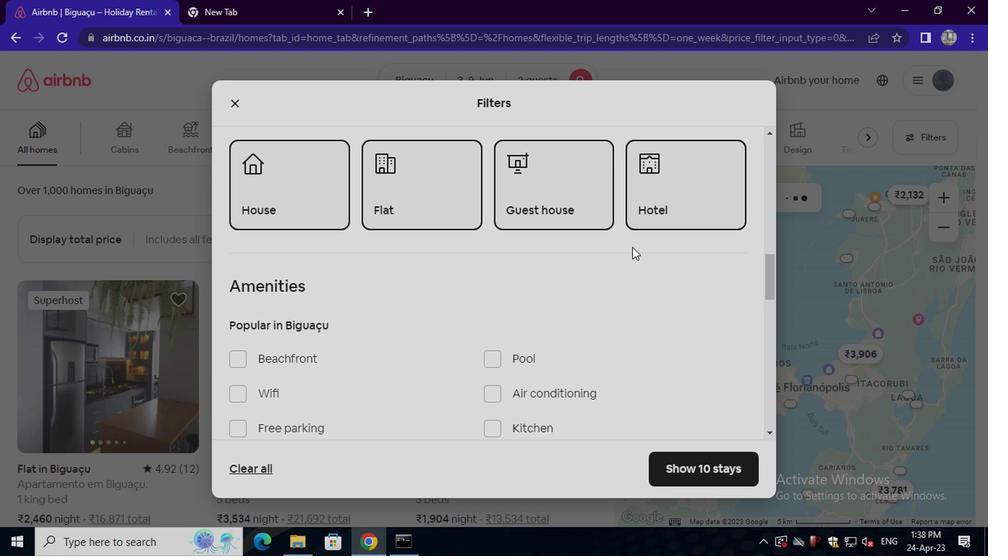 
Action: Mouse scrolled (629, 247) with delta (0, 0)
Screenshot: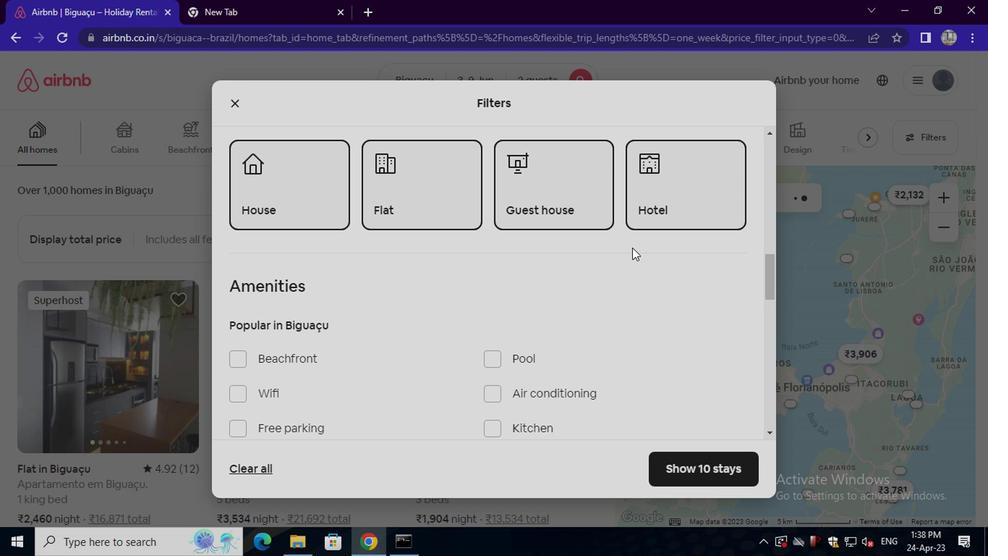 
Action: Mouse moved to (626, 253)
Screenshot: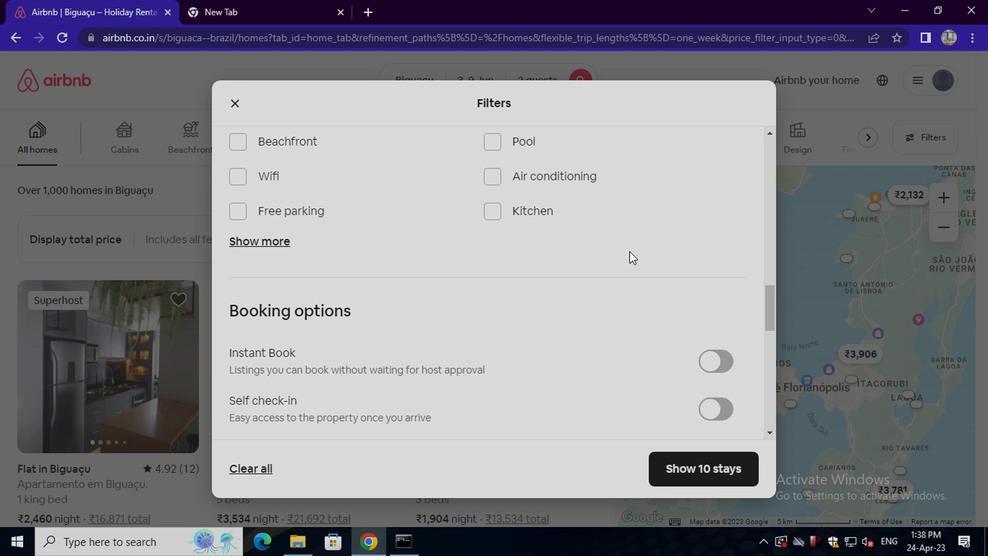 
Action: Mouse scrolled (626, 252) with delta (0, -1)
Screenshot: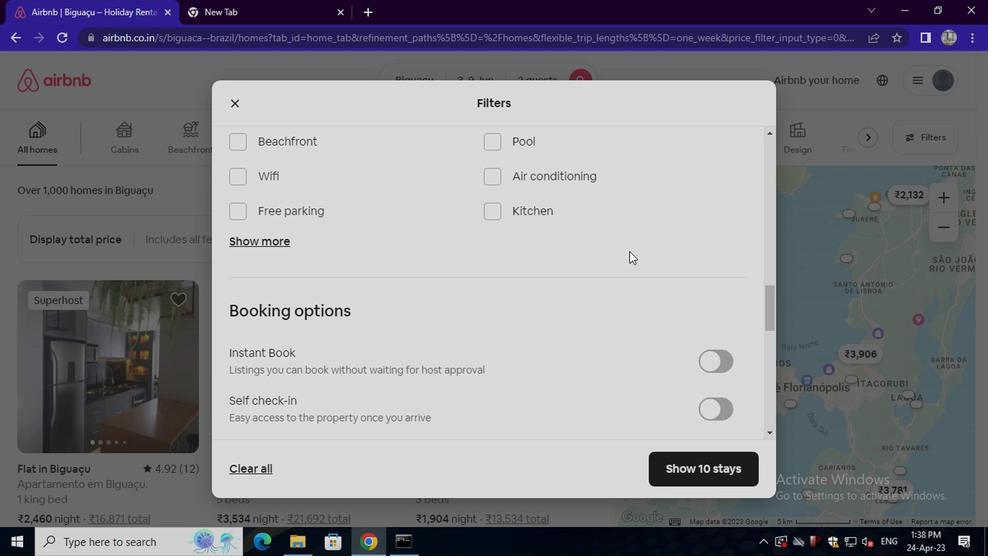 
Action: Mouse moved to (626, 254)
Screenshot: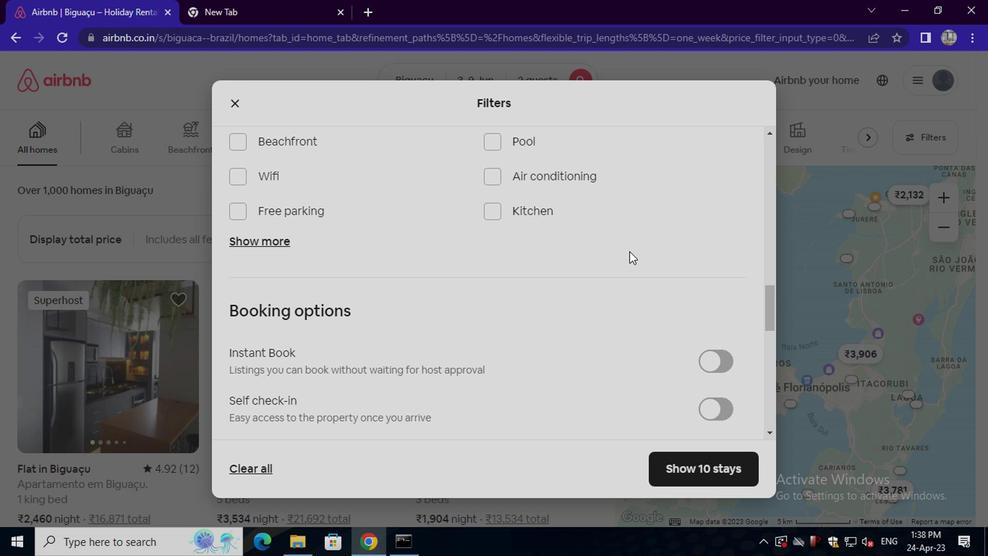 
Action: Mouse scrolled (626, 253) with delta (0, -1)
Screenshot: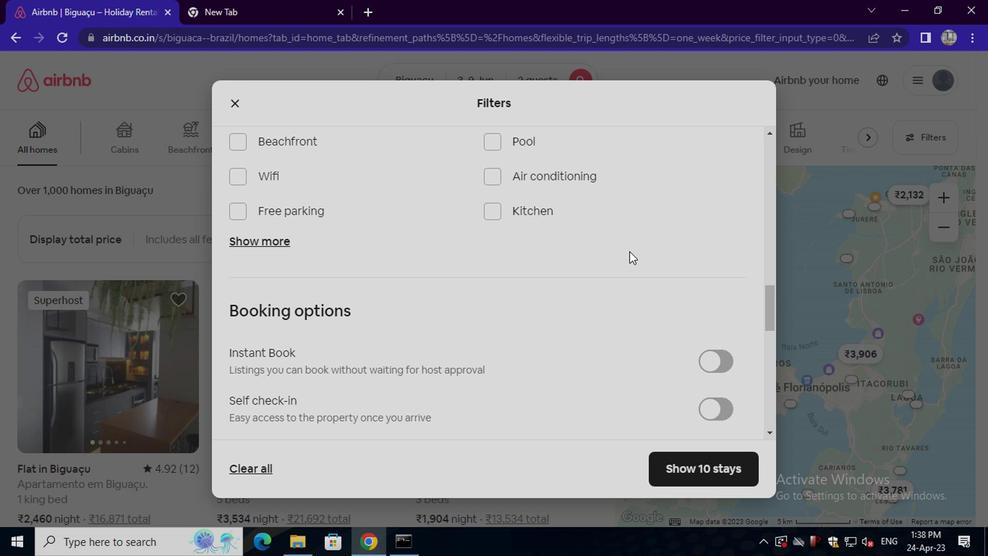 
Action: Mouse moved to (725, 266)
Screenshot: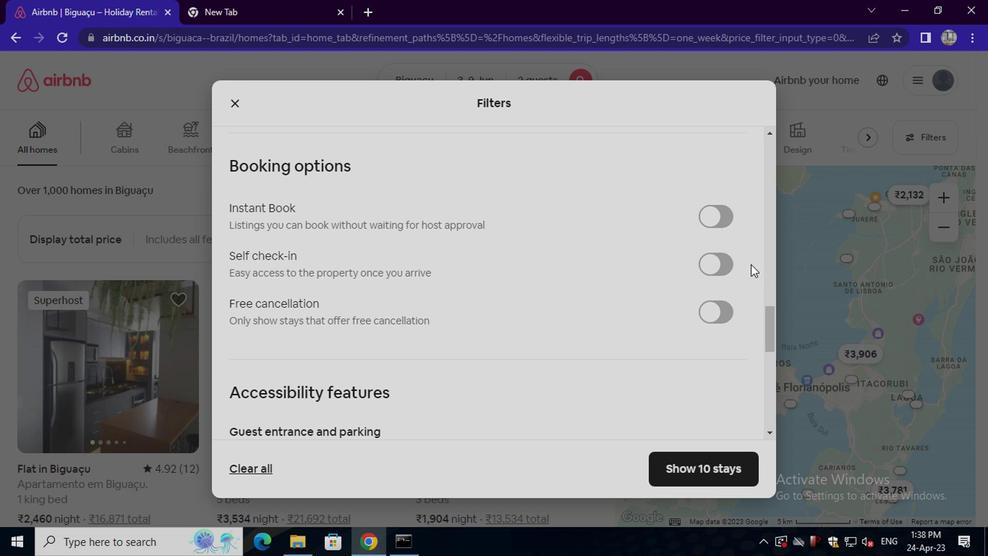 
Action: Mouse pressed left at (725, 266)
Screenshot: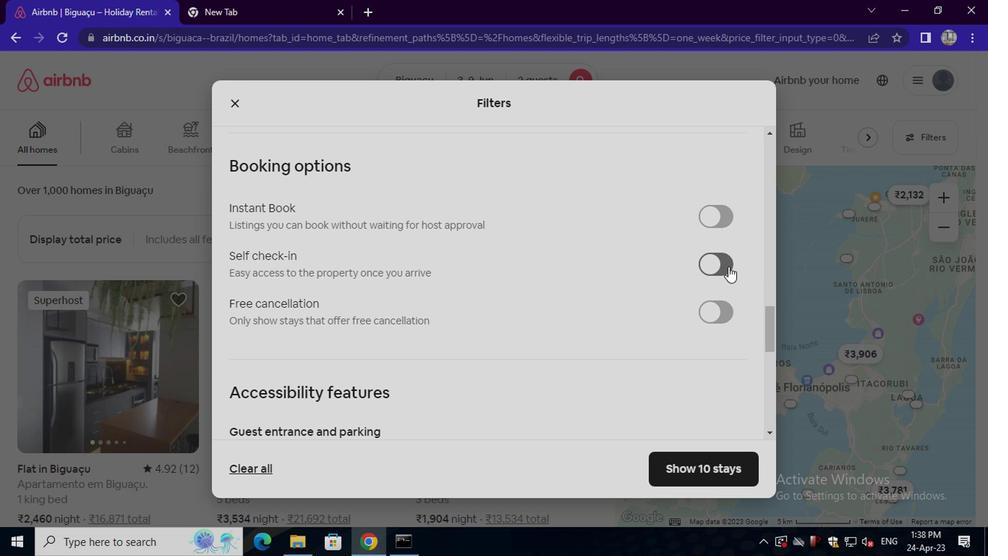 
Action: Mouse moved to (519, 308)
Screenshot: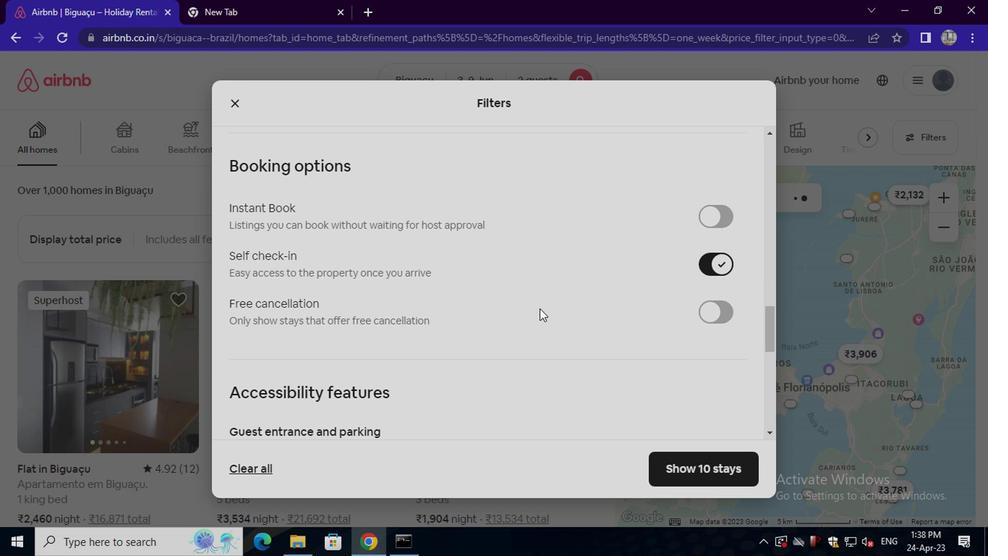 
Action: Mouse scrolled (519, 307) with delta (0, 0)
Screenshot: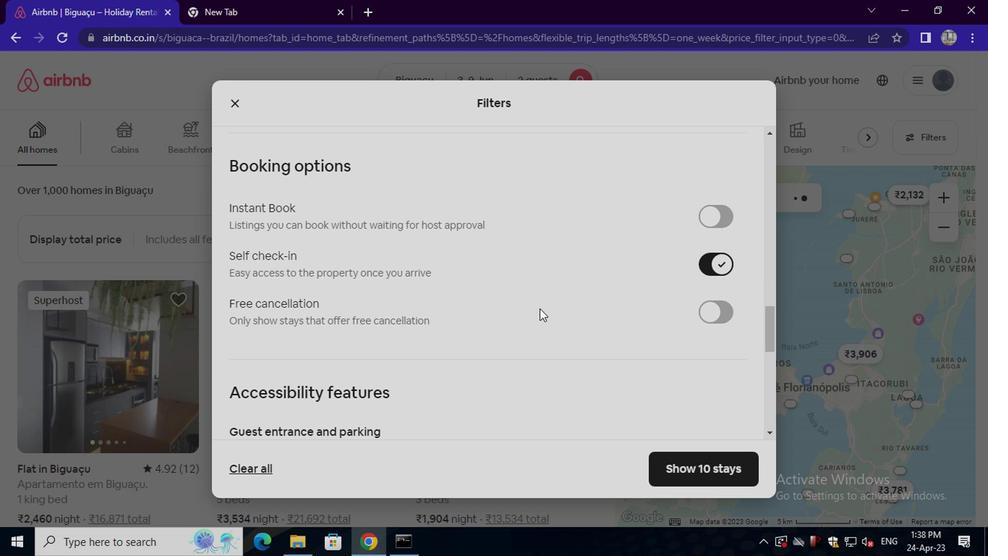 
Action: Mouse moved to (518, 309)
Screenshot: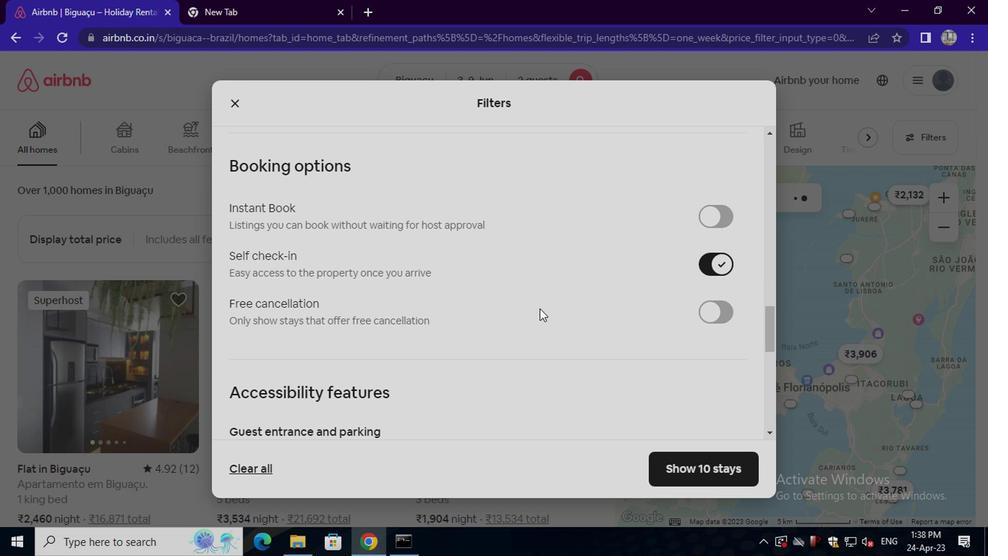 
Action: Mouse scrolled (518, 308) with delta (0, 0)
Screenshot: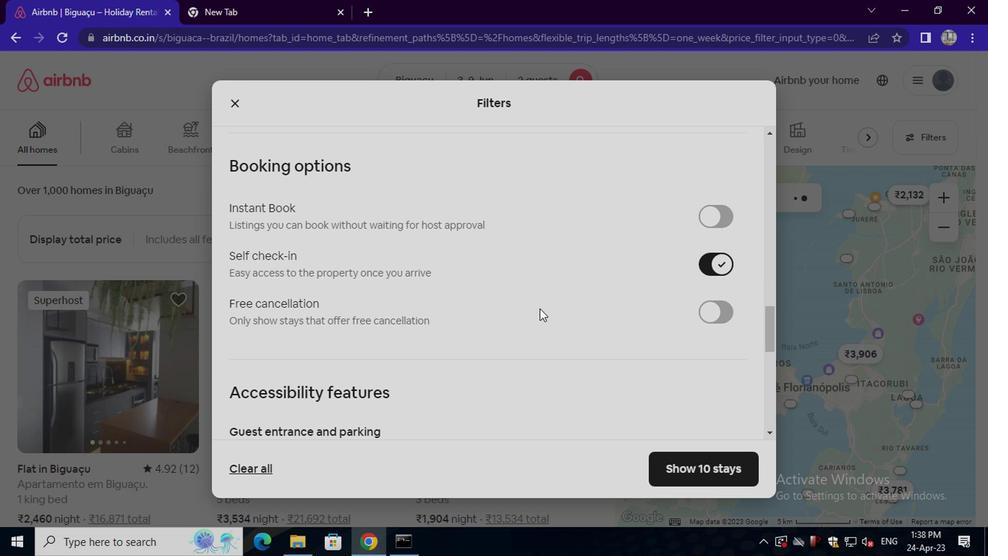 
Action: Mouse moved to (518, 309)
Screenshot: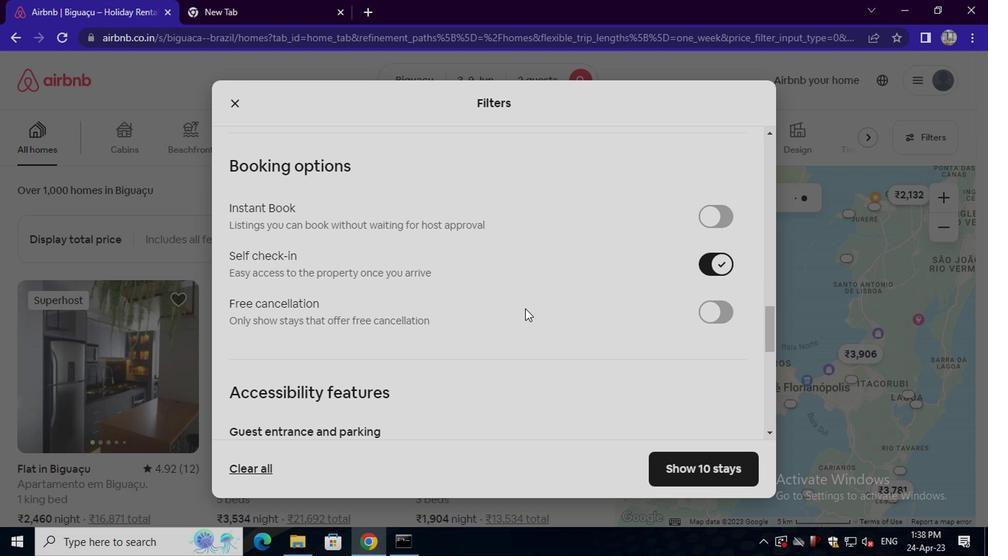 
Action: Mouse scrolled (518, 308) with delta (0, 0)
Screenshot: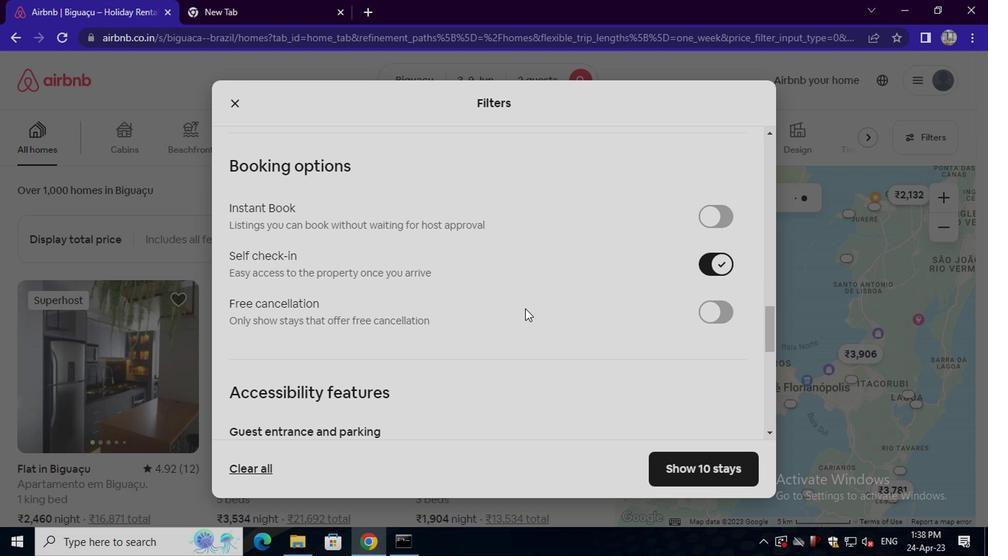 
Action: Mouse scrolled (518, 308) with delta (0, 0)
Screenshot: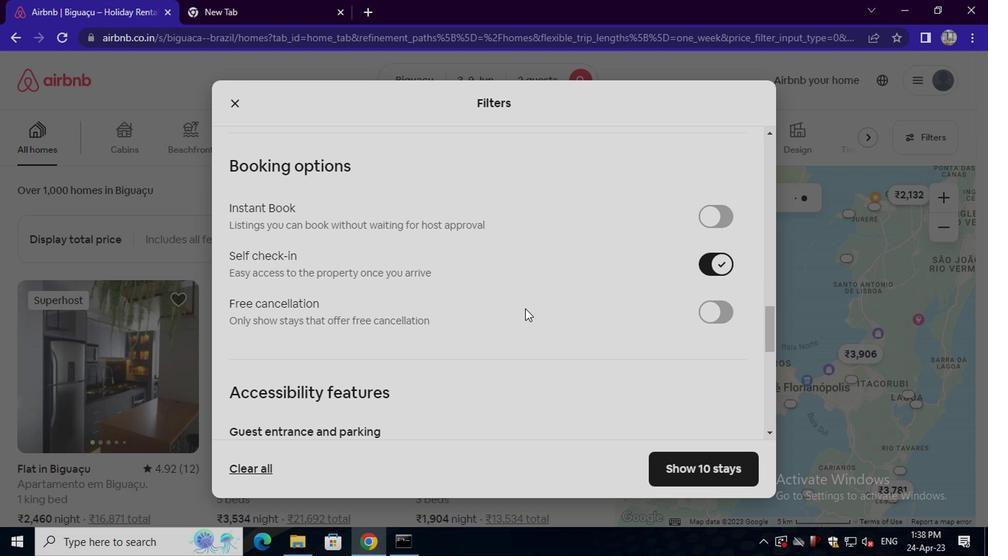 
Action: Mouse scrolled (518, 308) with delta (0, 0)
Screenshot: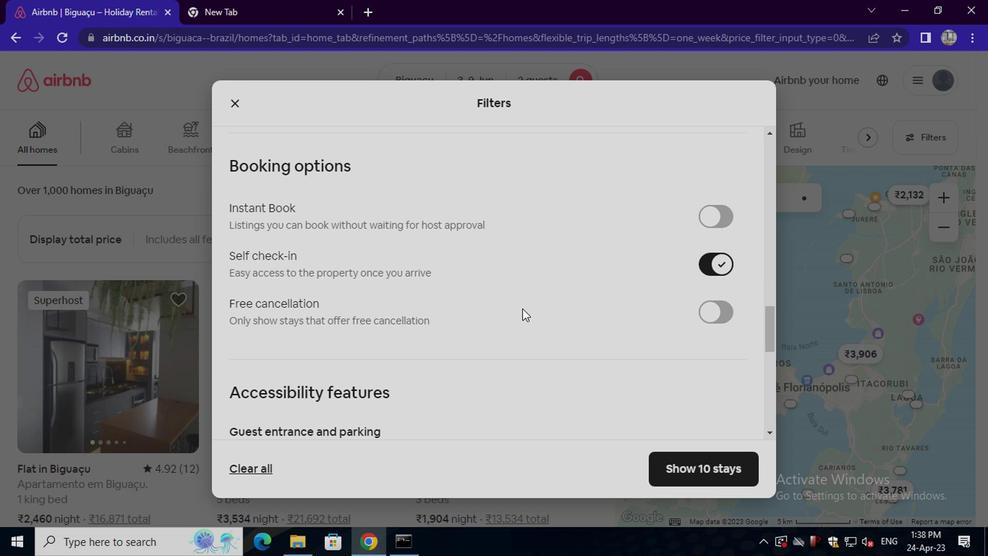 
Action: Mouse scrolled (518, 308) with delta (0, 0)
Screenshot: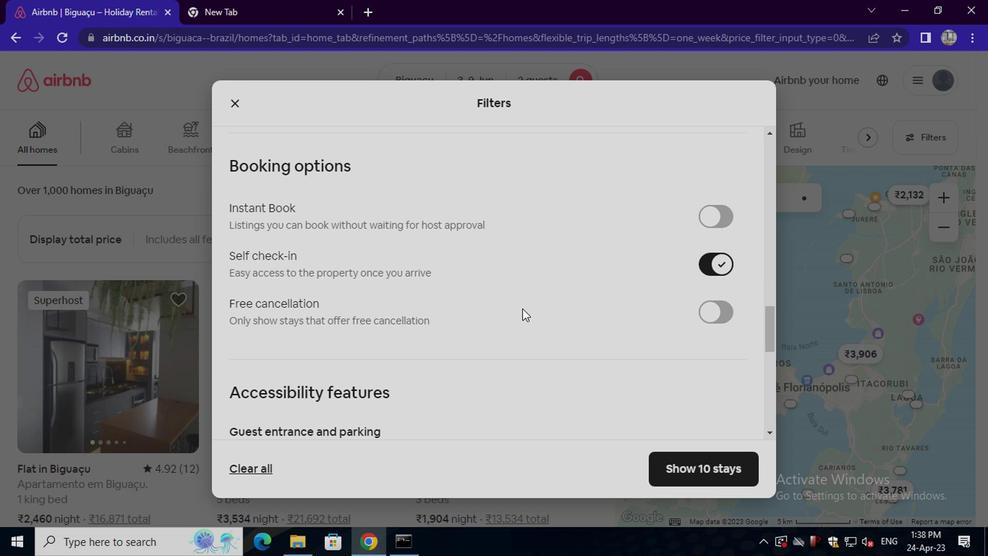 
Action: Mouse scrolled (518, 308) with delta (0, 0)
Screenshot: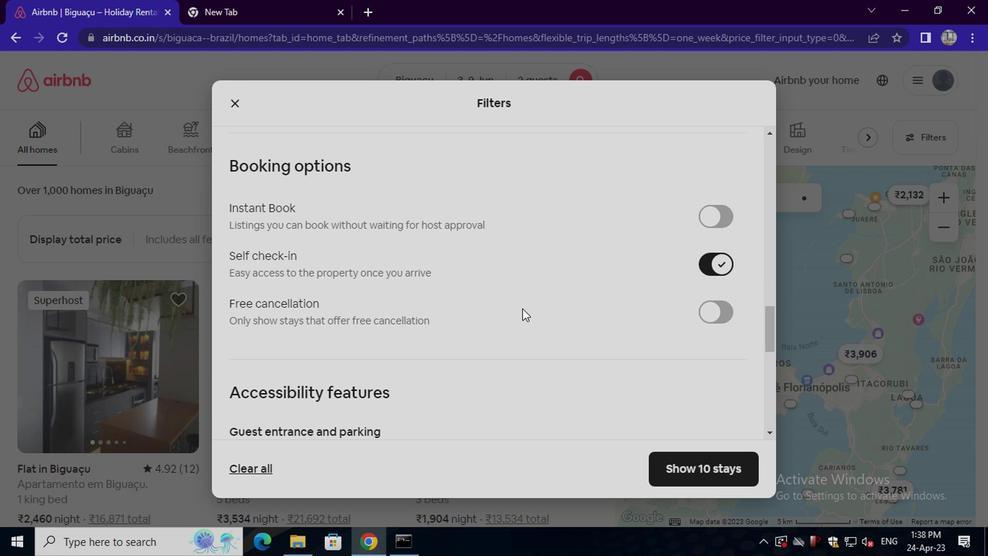 
Action: Mouse scrolled (518, 308) with delta (0, 0)
Screenshot: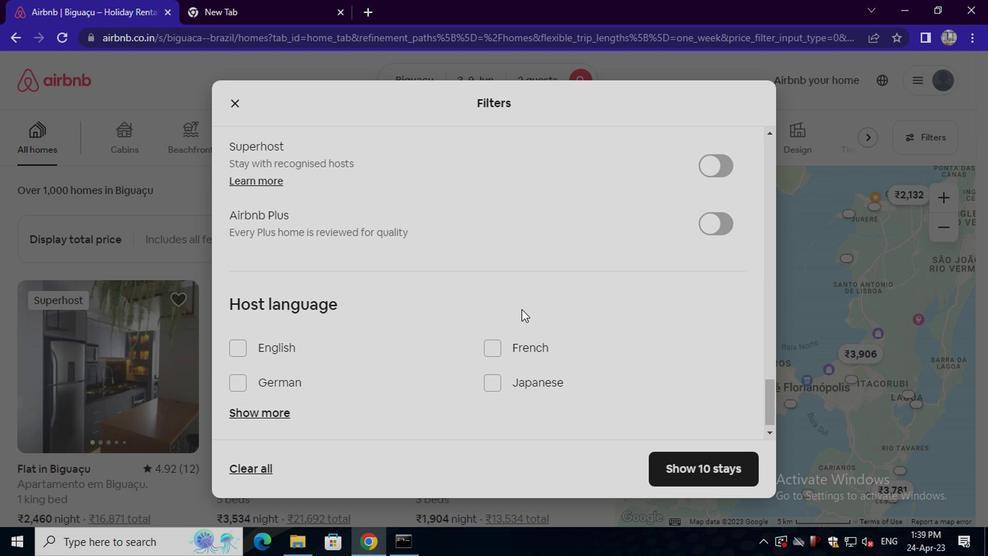 
Action: Mouse scrolled (518, 308) with delta (0, 0)
Screenshot: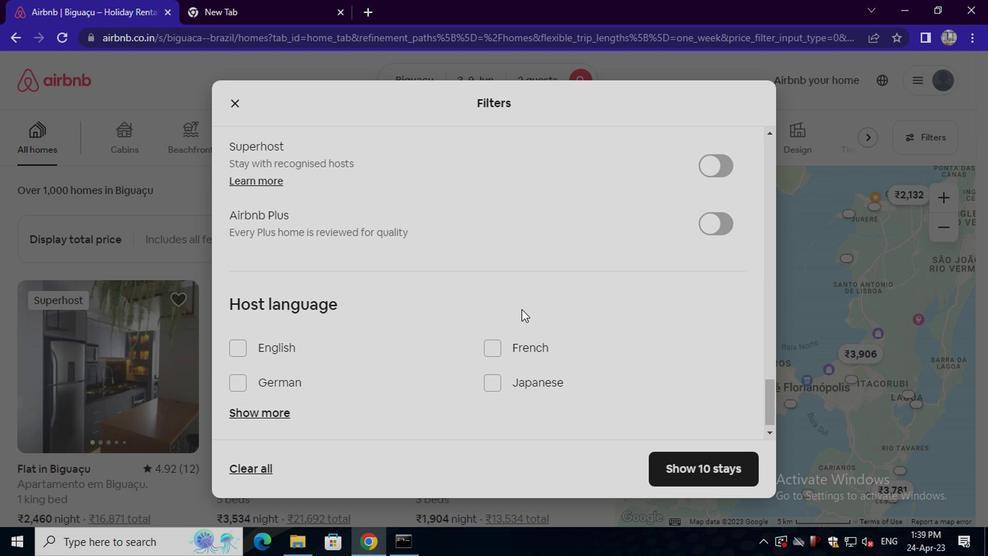 
Action: Mouse scrolled (518, 308) with delta (0, 0)
Screenshot: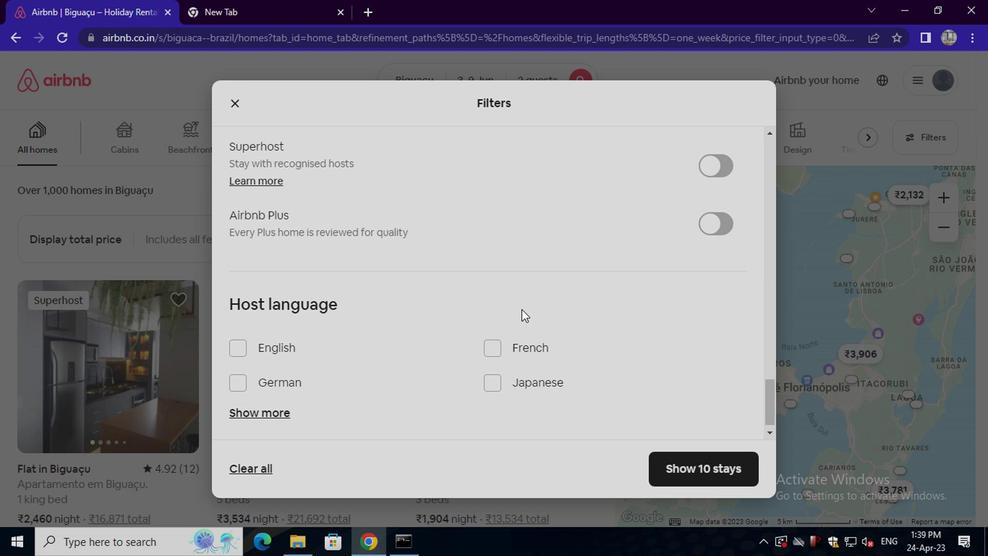 
Action: Mouse scrolled (518, 308) with delta (0, 0)
Screenshot: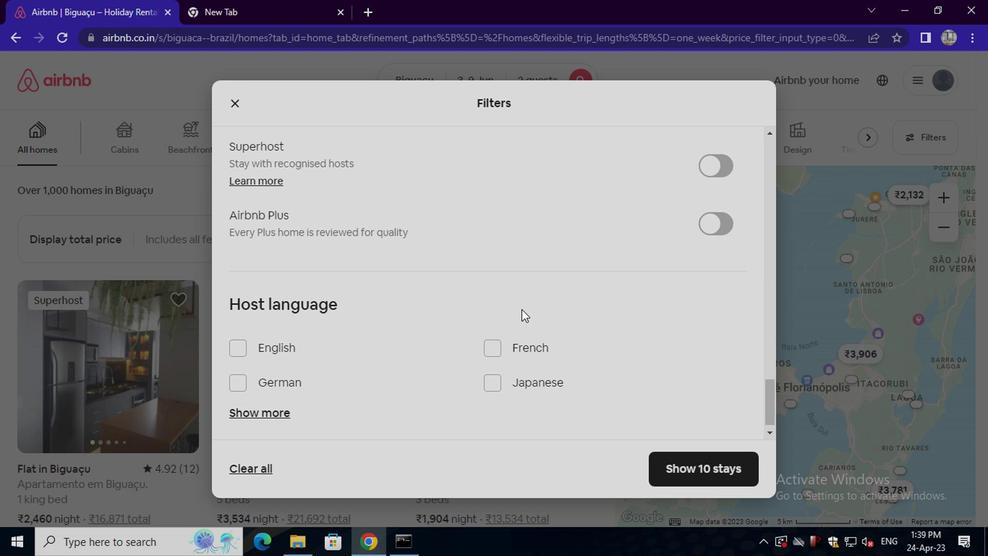 
Action: Mouse moved to (250, 402)
Screenshot: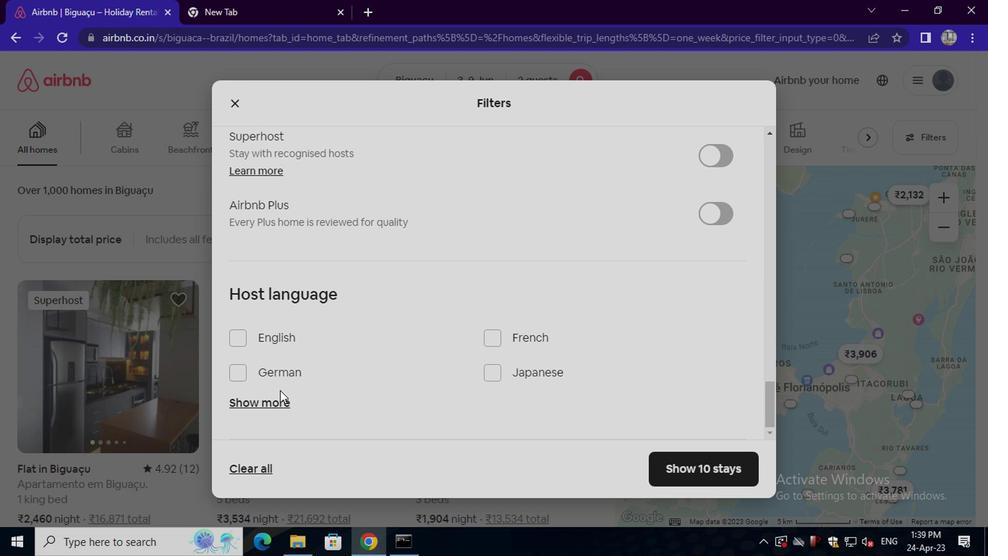 
Action: Mouse pressed left at (250, 402)
Screenshot: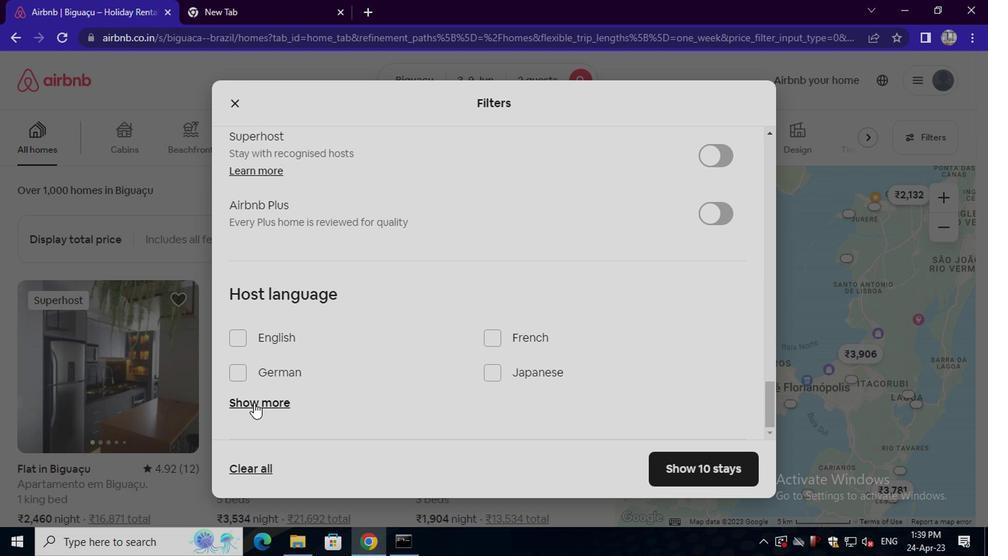 
Action: Mouse moved to (441, 404)
Screenshot: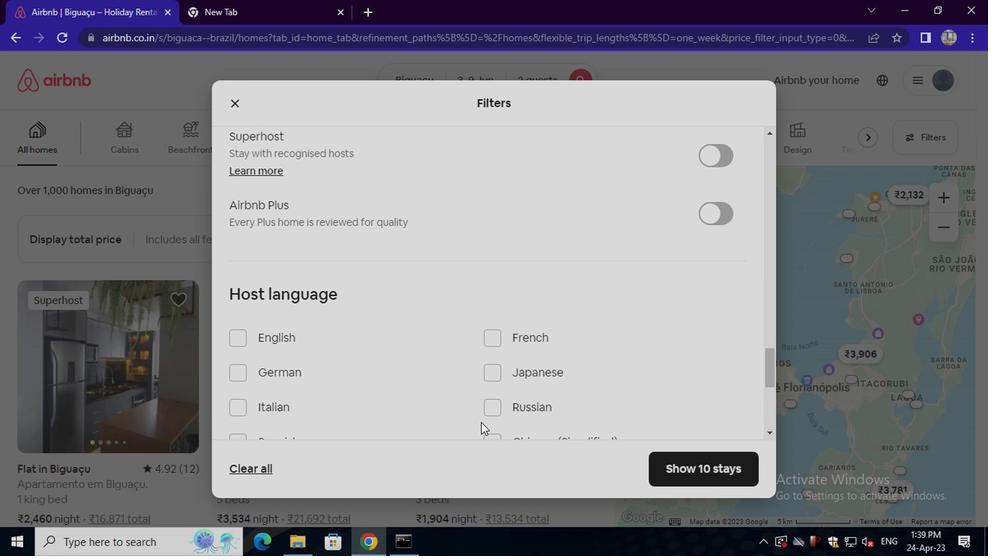 
Action: Mouse scrolled (441, 403) with delta (0, 0)
Screenshot: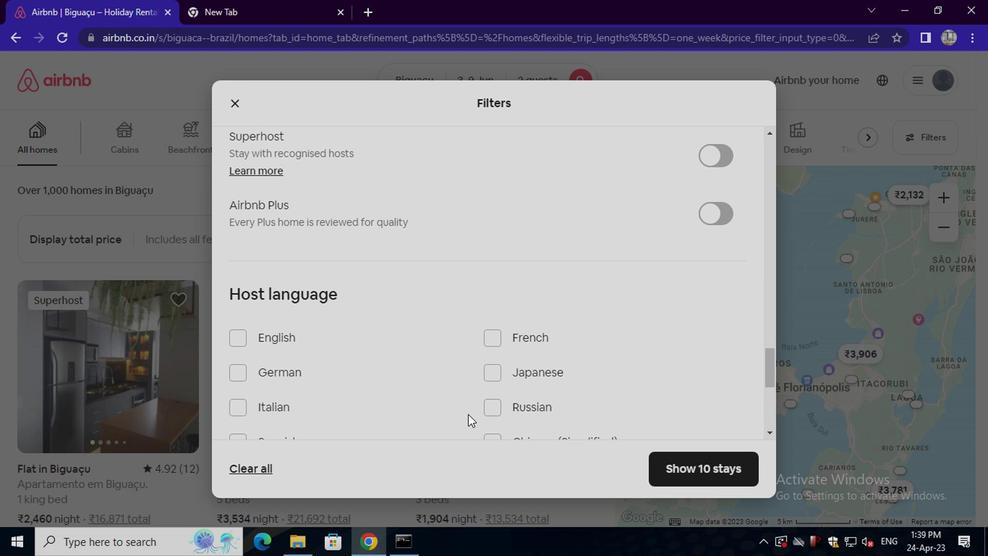 
Action: Mouse moved to (277, 361)
Screenshot: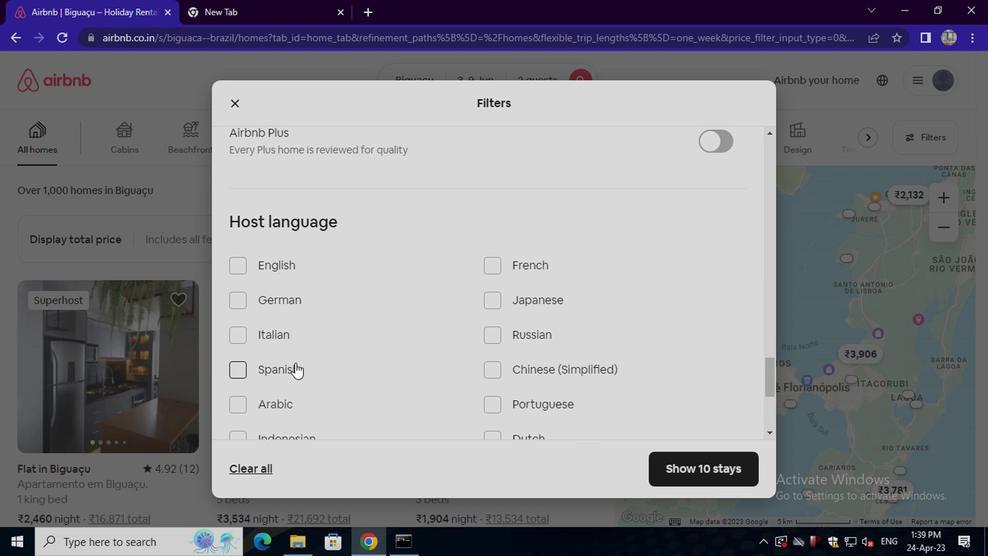 
Action: Mouse pressed left at (277, 361)
Screenshot: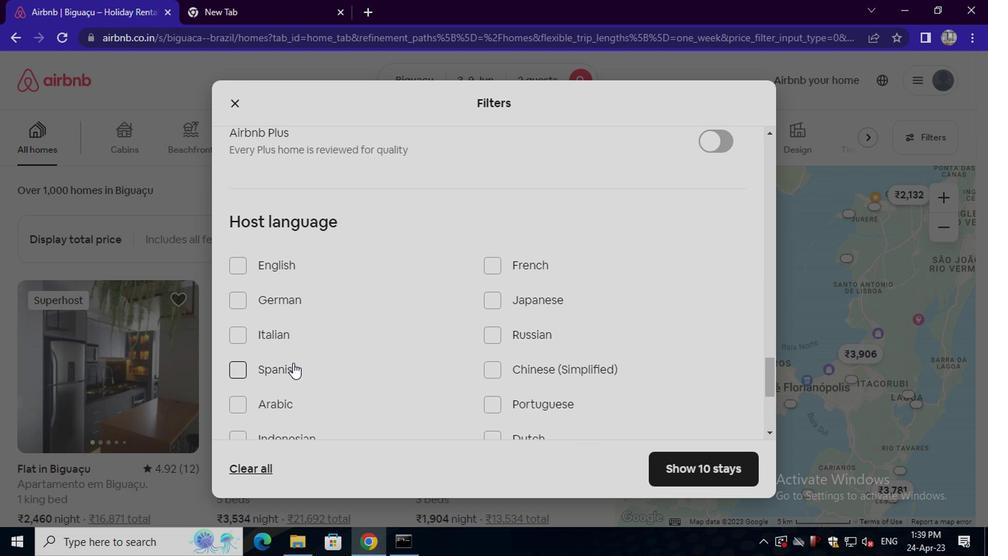 
Action: Mouse moved to (684, 469)
Screenshot: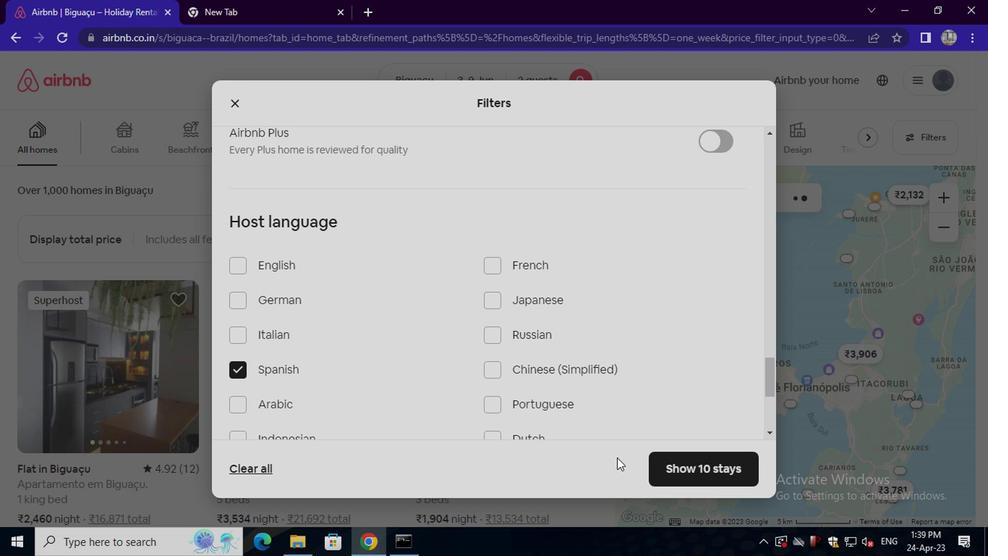 
Action: Mouse pressed left at (684, 469)
Screenshot: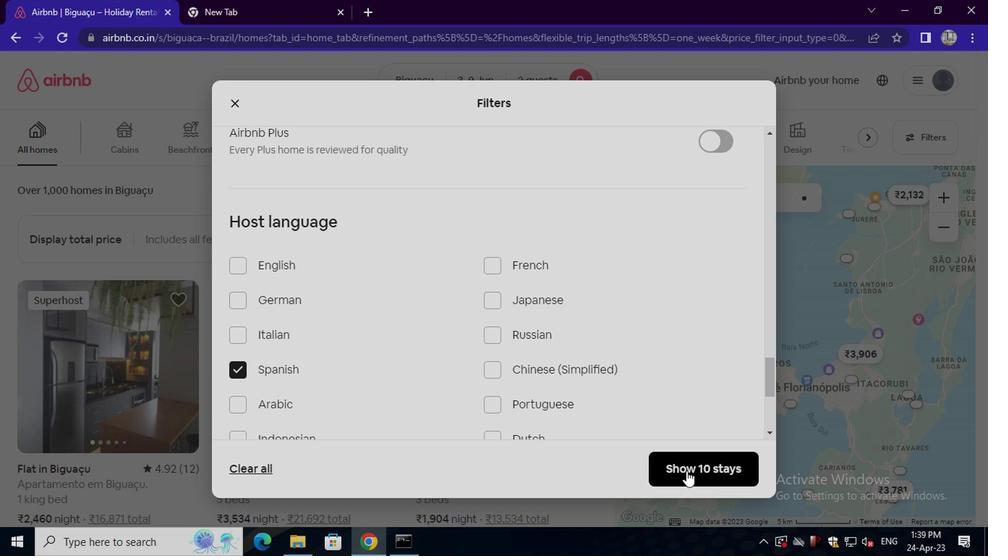 
